 Task: Open Card Card0000000078 in Board Board0000000020 in Workspace WS0000000007 in Trello. Add Member Ayush98111@gmail.com to Card Card0000000078 in Board Board0000000020 in Workspace WS0000000007 in Trello. Add Blue Label titled Label0000000078 to Card Card0000000078 in Board Board0000000020 in Workspace WS0000000007 in Trello. Add Checklist CL0000000078 to Card Card0000000078 in Board Board0000000020 in Workspace WS0000000007 in Trello. Add Dates with Start Date as Sep 01 2023 and Due Date as Sep 30 2023 to Card Card0000000078 in Board Board0000000020 in Workspace WS0000000007 in Trello
Action: Mouse moved to (392, 311)
Screenshot: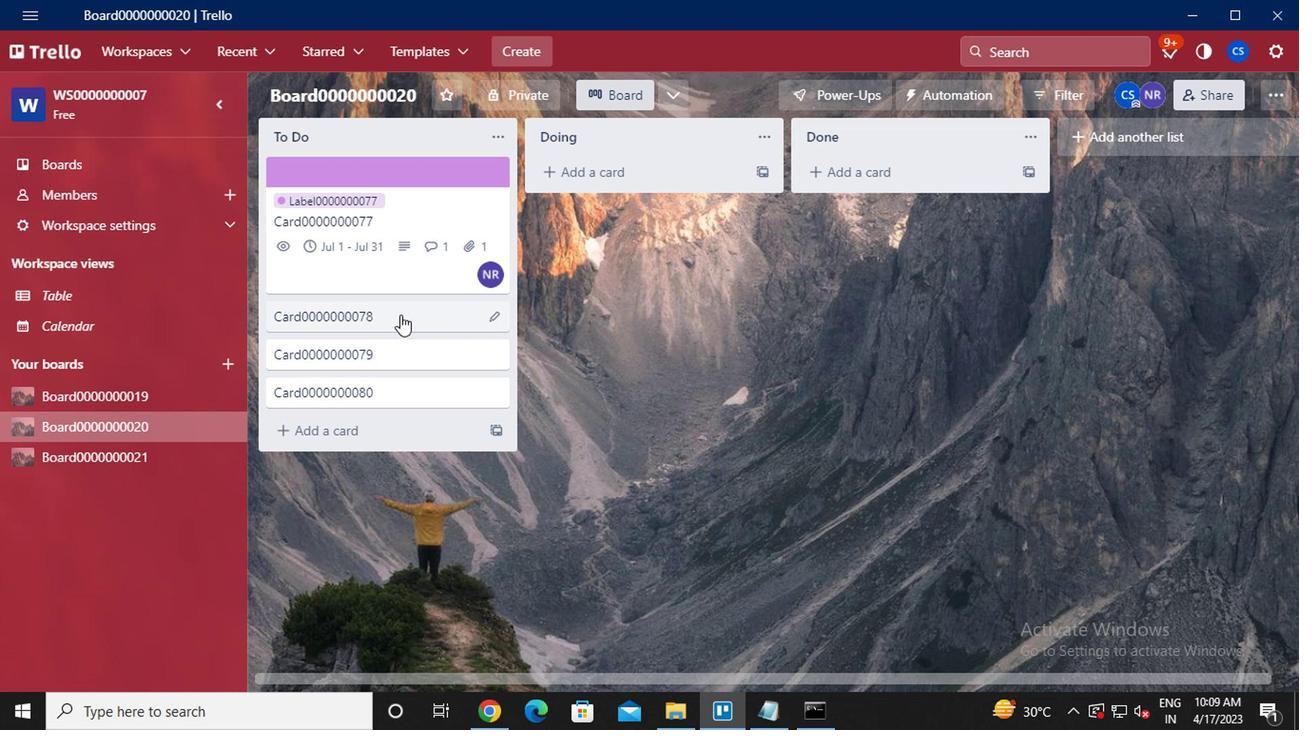 
Action: Mouse pressed left at (392, 311)
Screenshot: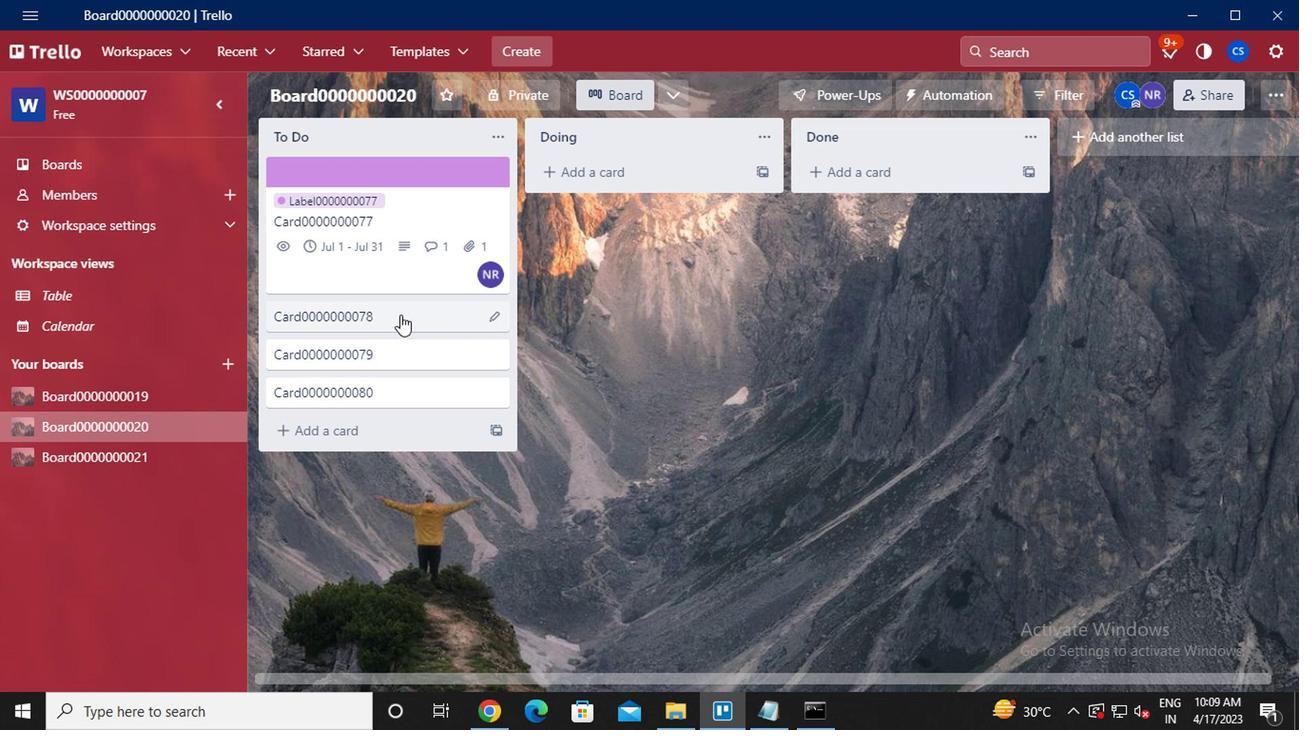 
Action: Mouse moved to (935, 251)
Screenshot: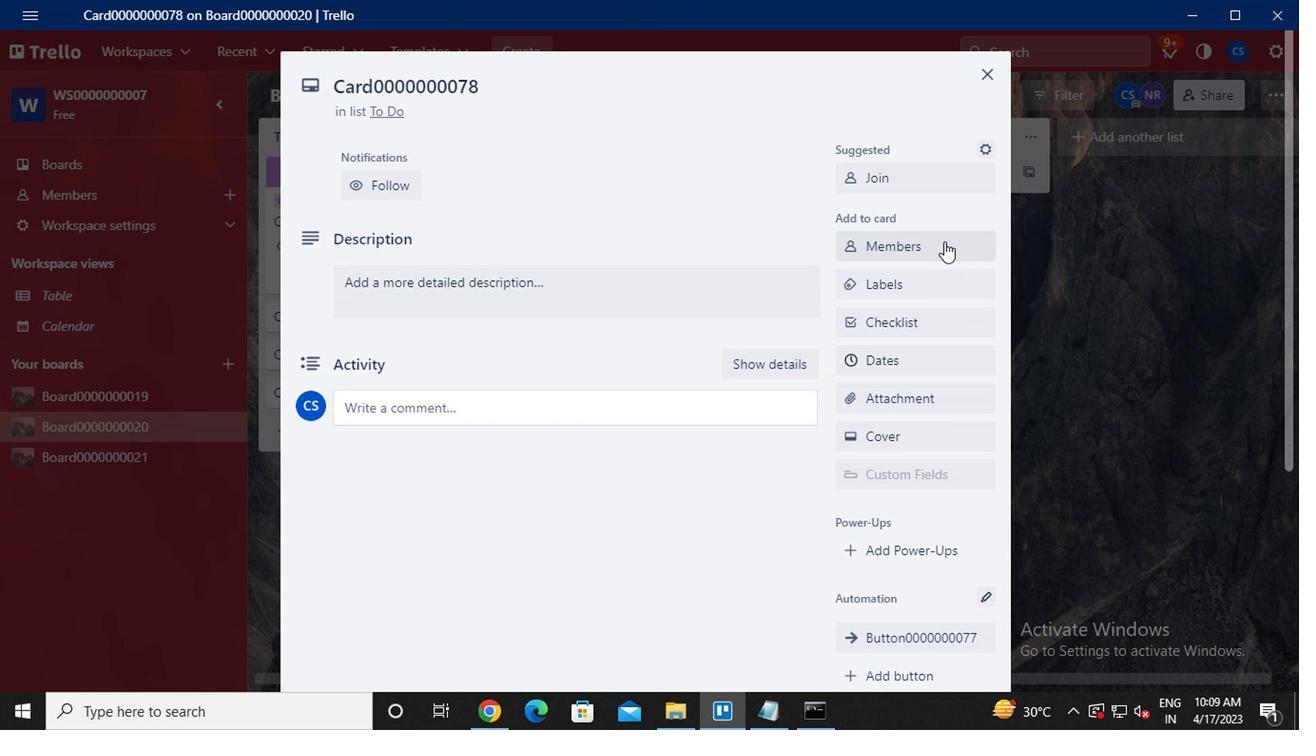 
Action: Mouse pressed left at (935, 251)
Screenshot: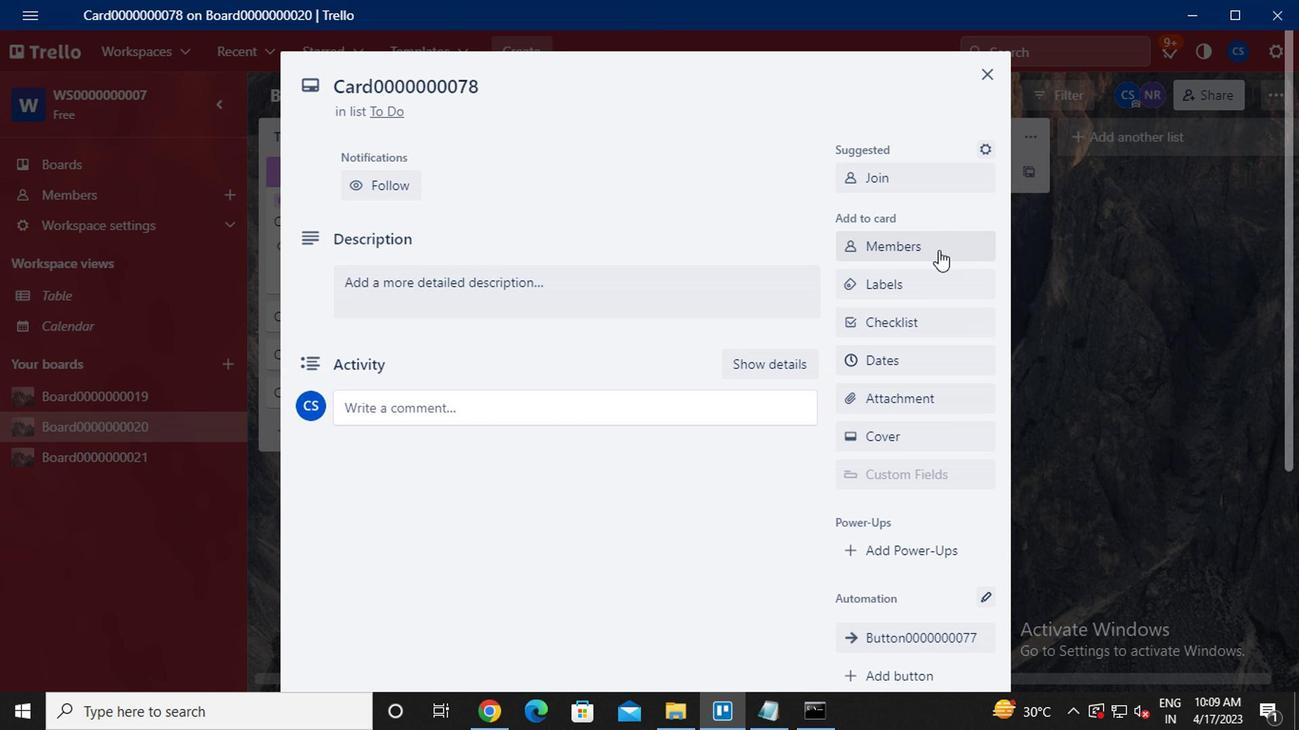 
Action: Mouse moved to (916, 350)
Screenshot: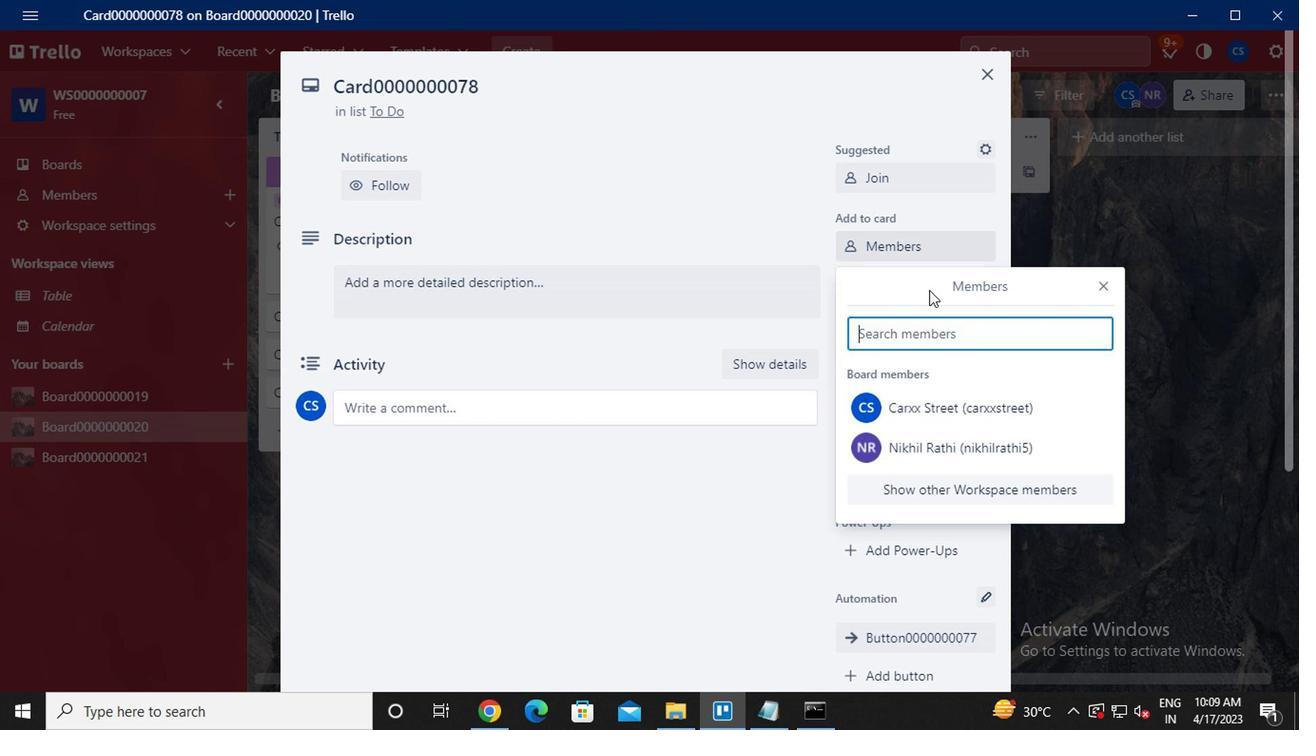 
Action: Key pressed <Key.caps_lock>aysh<Key.backspace><Key.backspace>ush98111<Key.shift>@GMAIL.COM
Screenshot: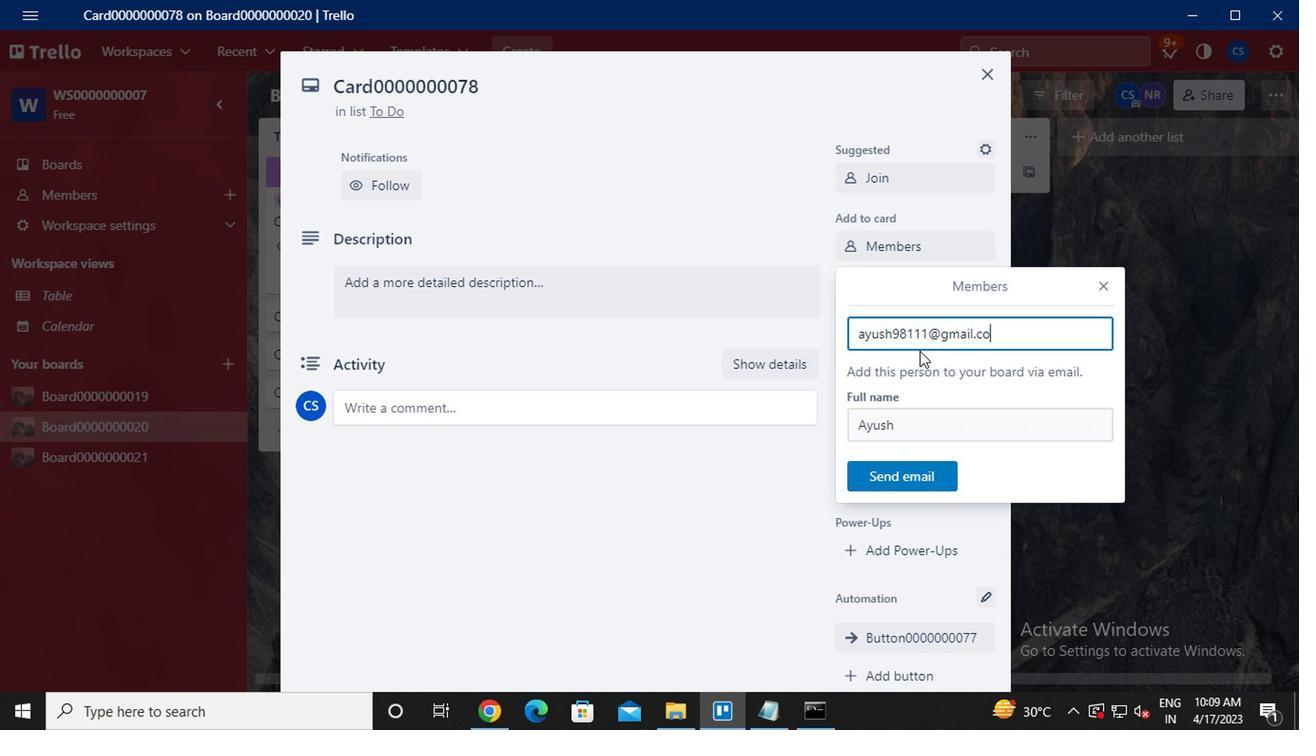 
Action: Mouse moved to (924, 470)
Screenshot: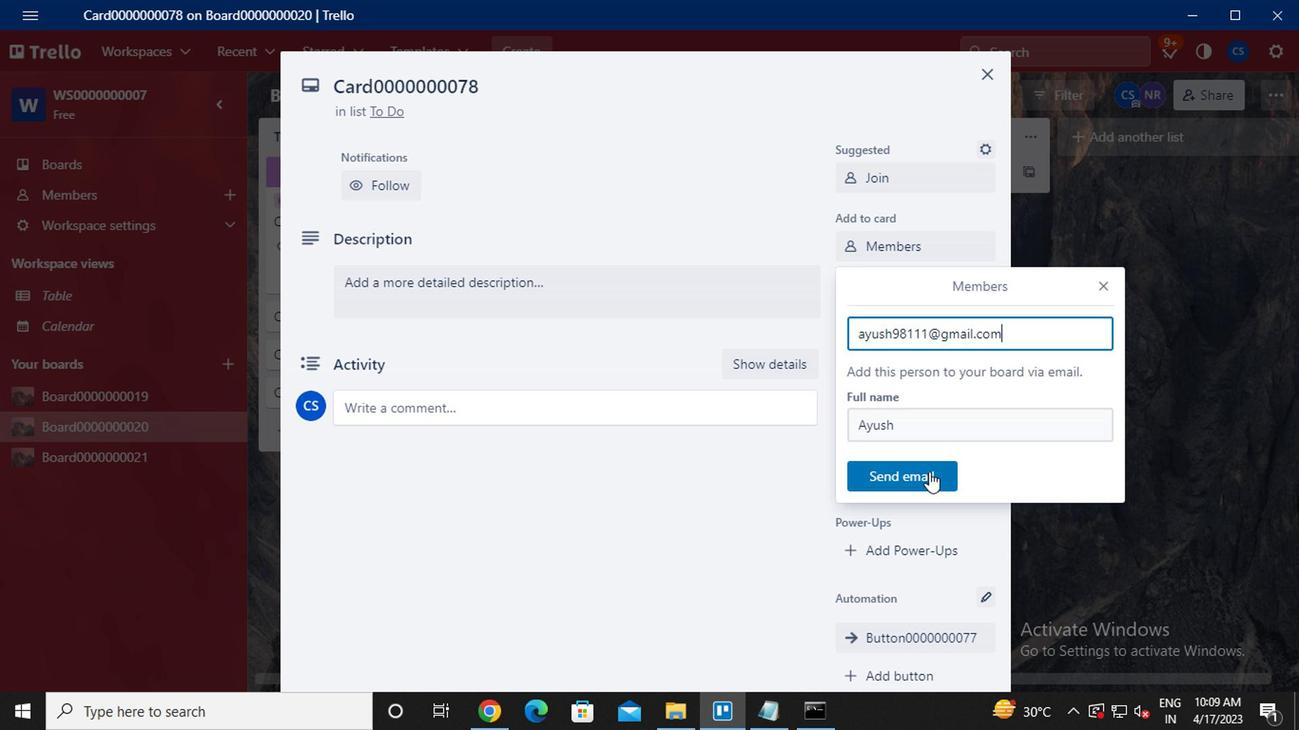 
Action: Mouse pressed left at (924, 470)
Screenshot: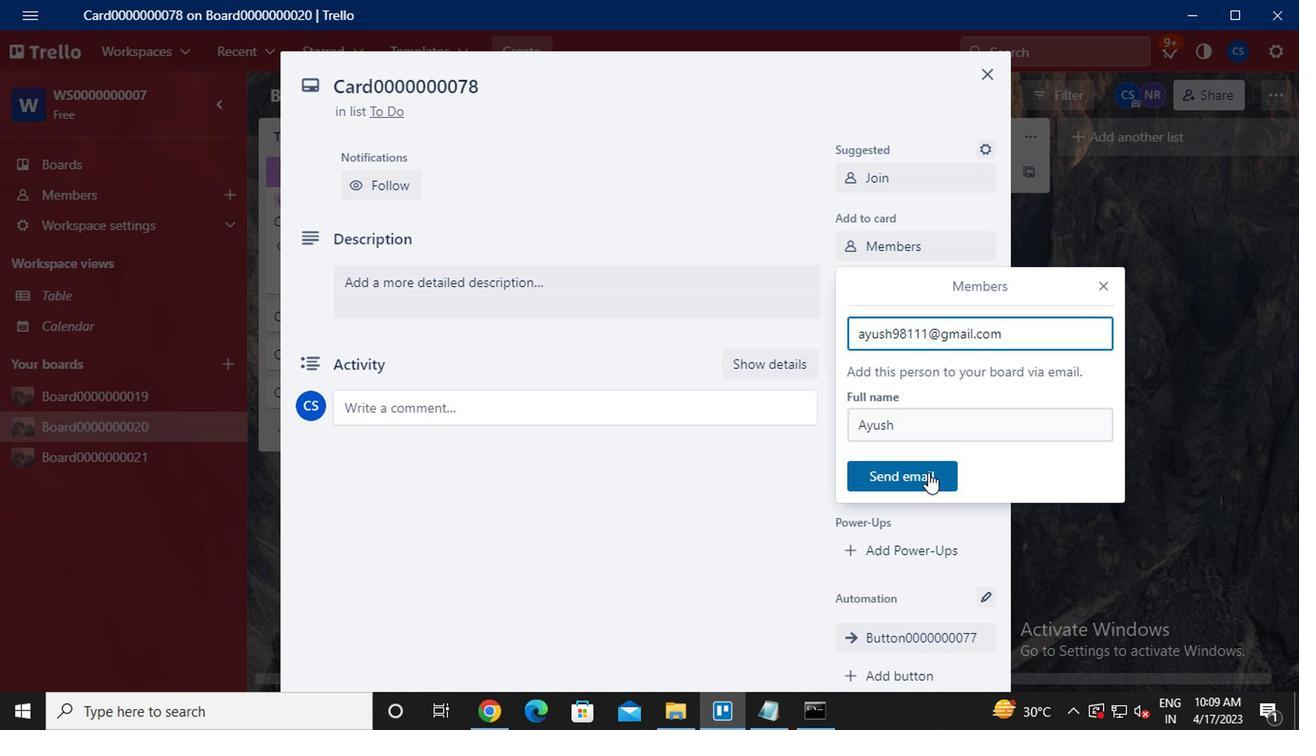 
Action: Mouse moved to (915, 289)
Screenshot: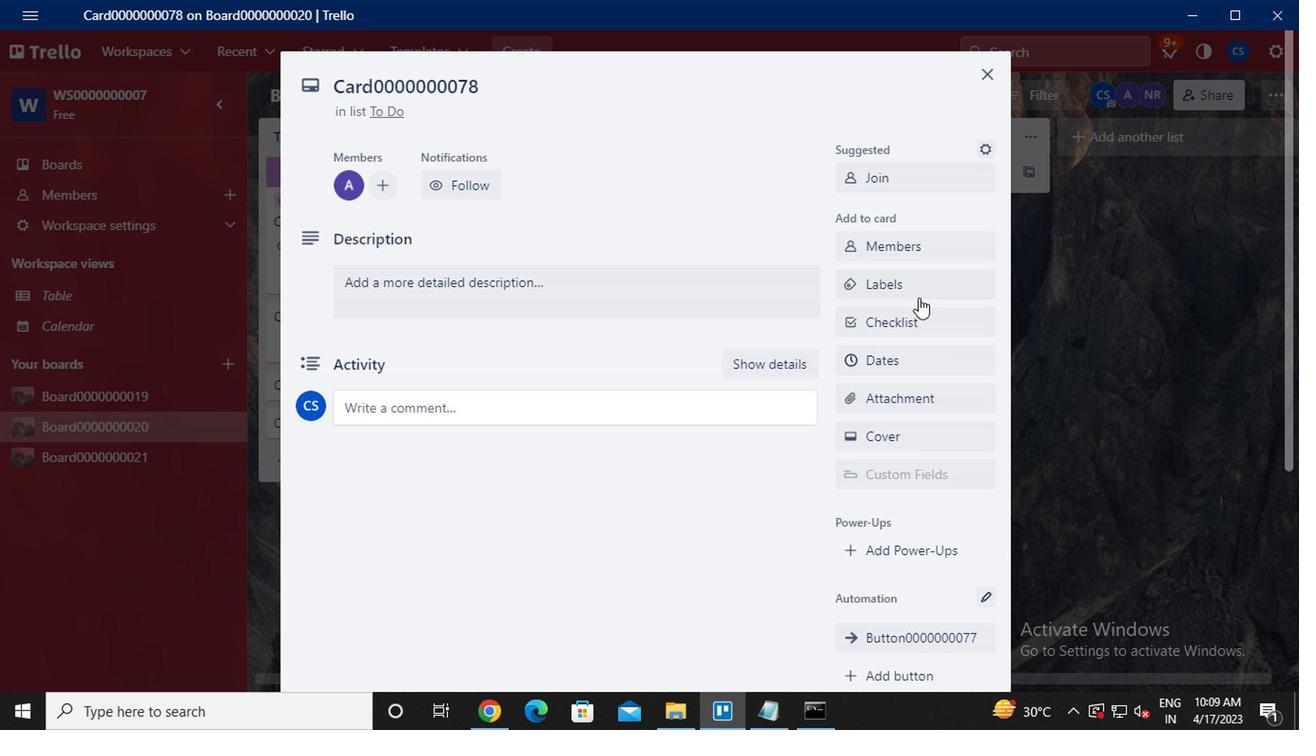 
Action: Mouse pressed left at (915, 289)
Screenshot: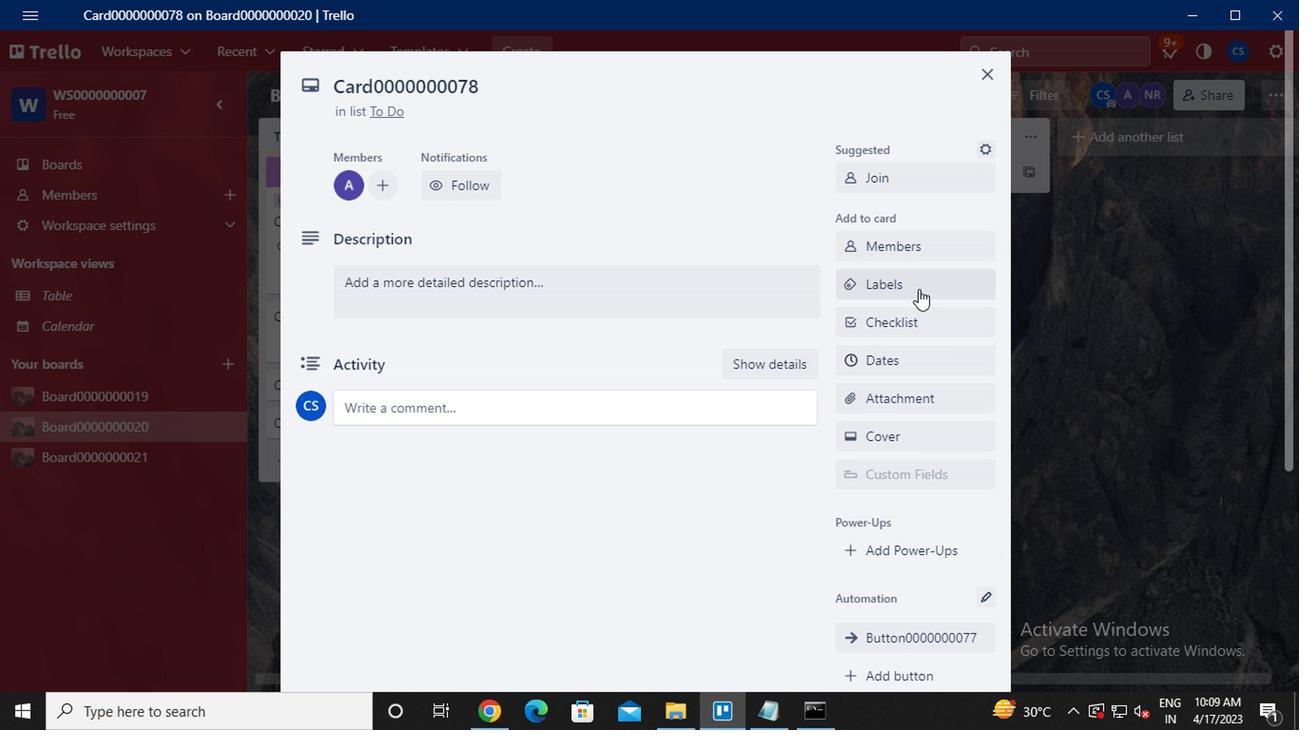 
Action: Mouse moved to (946, 463)
Screenshot: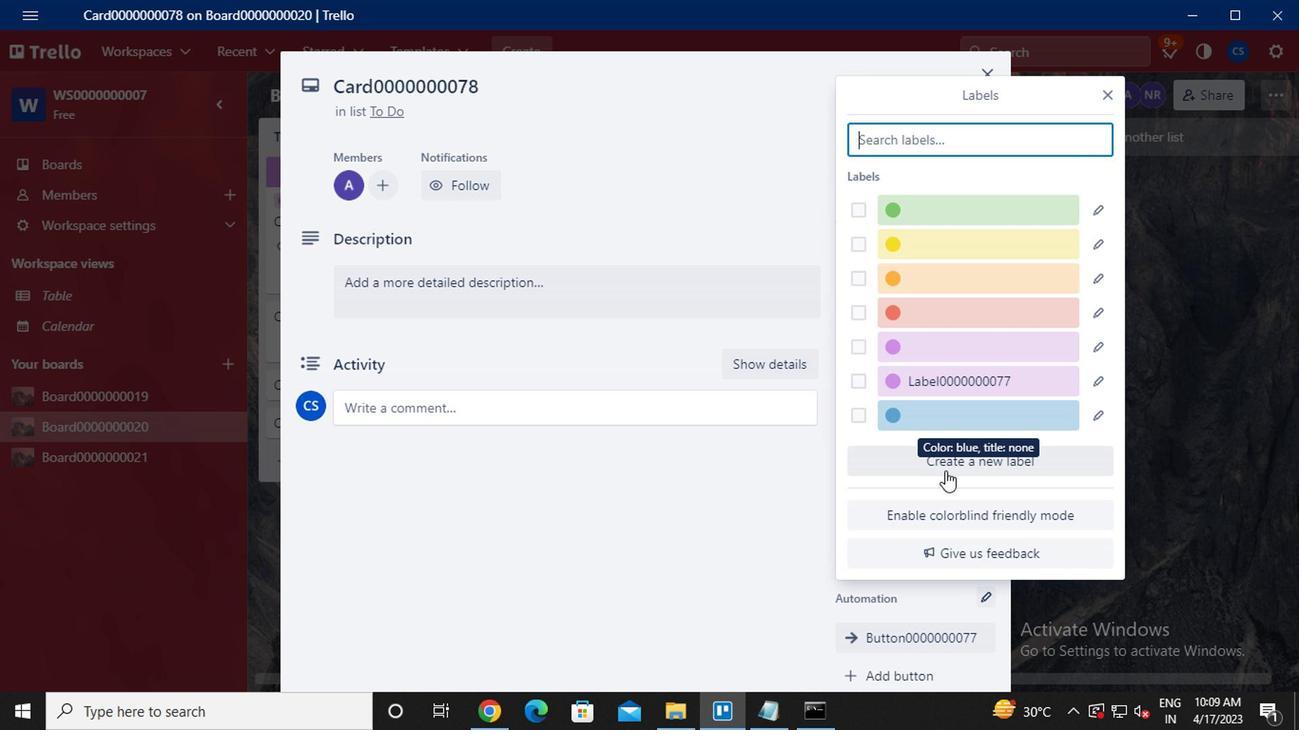 
Action: Mouse pressed left at (946, 463)
Screenshot: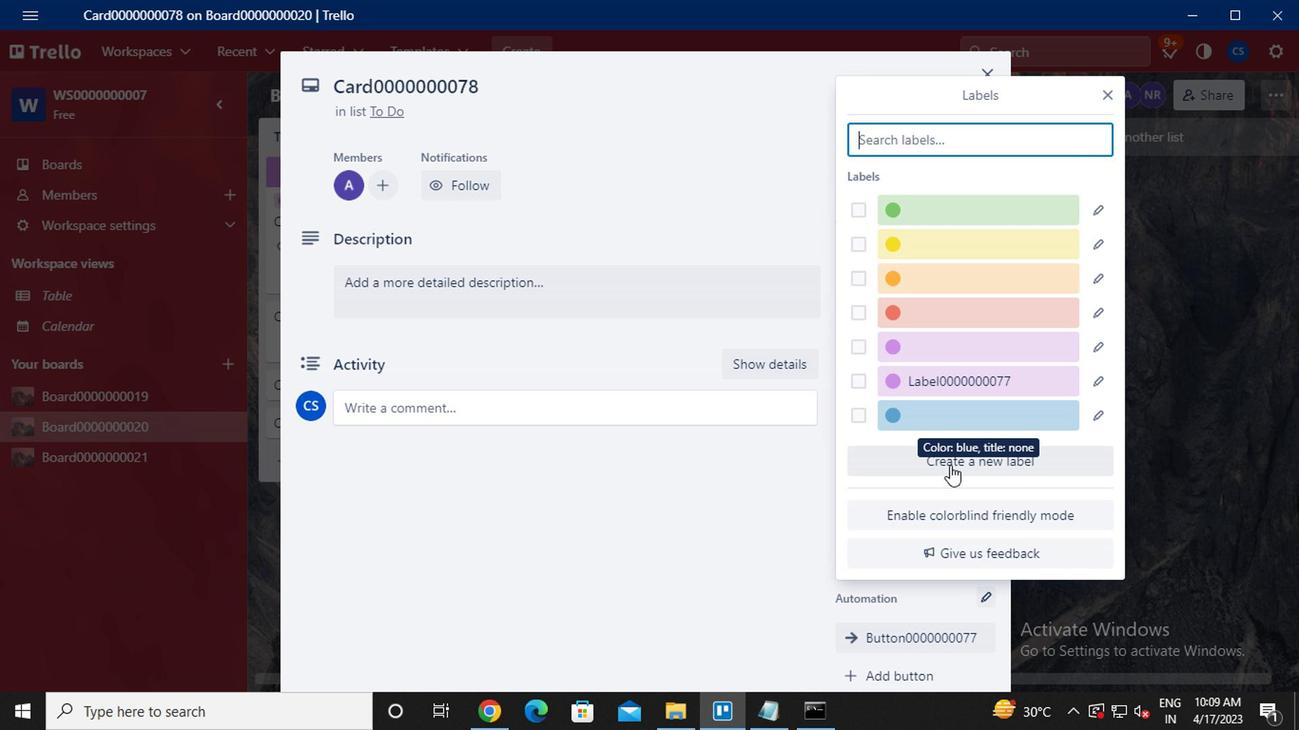 
Action: Mouse moved to (948, 366)
Screenshot: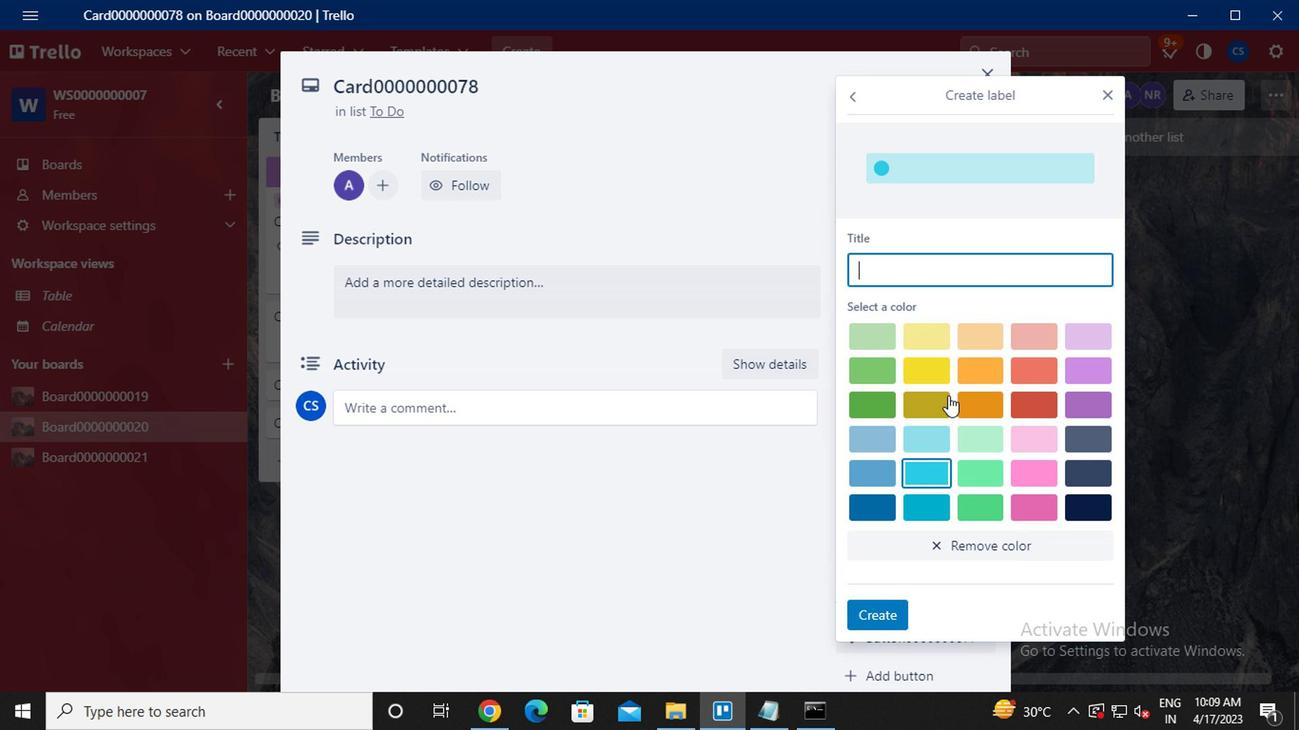 
Action: Key pressed <Key.caps_lock>L<Key.caps_lock>ABEL0000000078
Screenshot: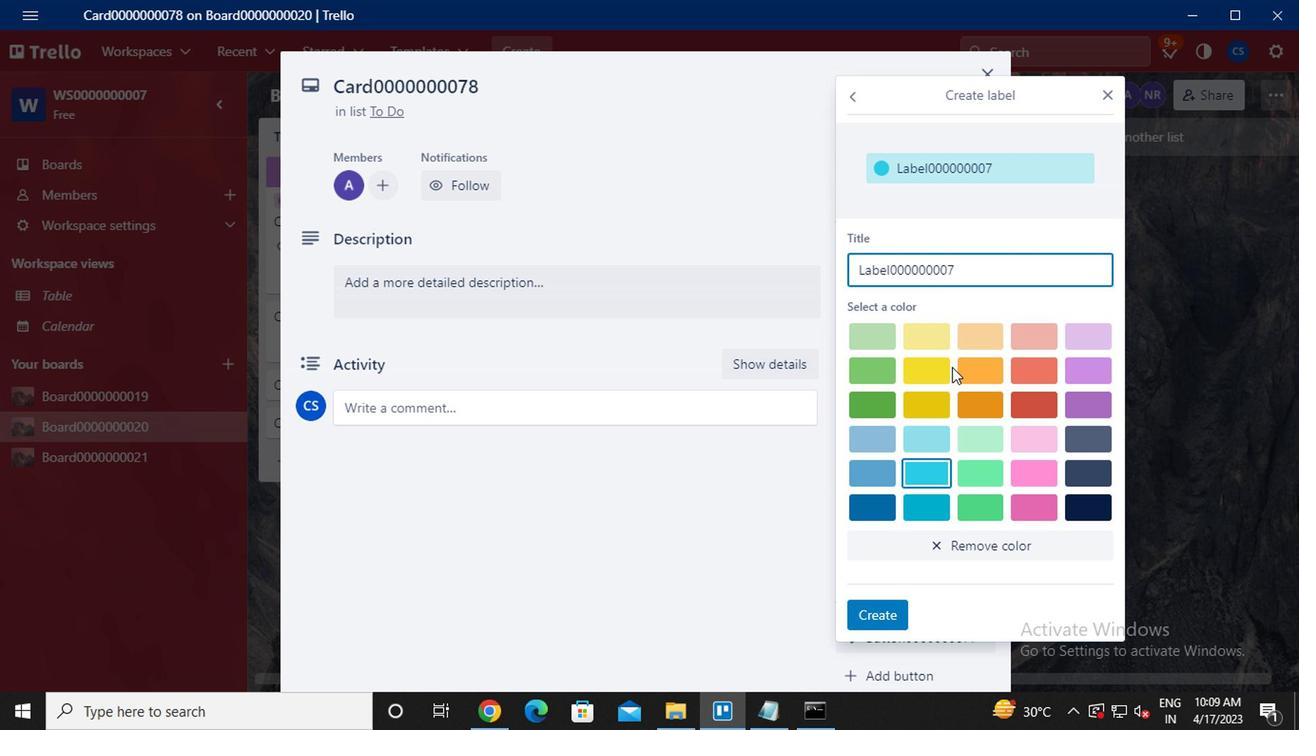 
Action: Mouse moved to (863, 481)
Screenshot: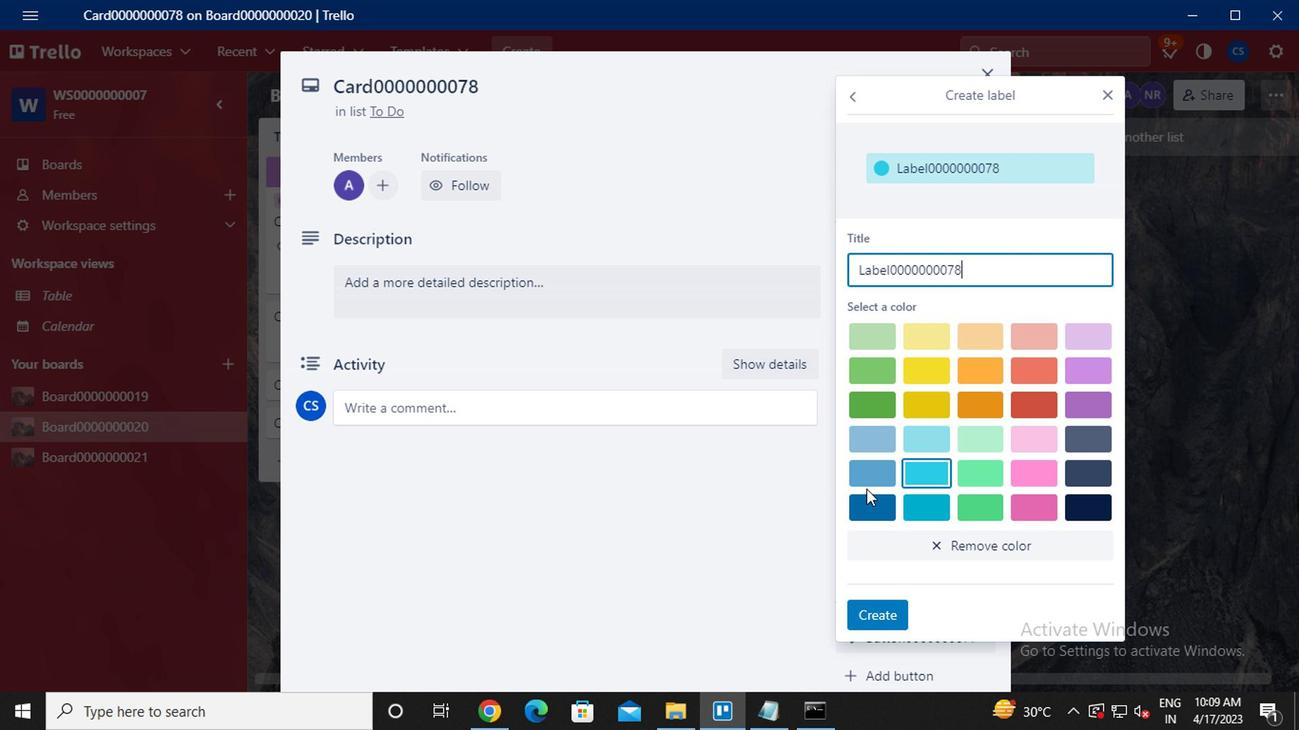 
Action: Mouse pressed left at (863, 481)
Screenshot: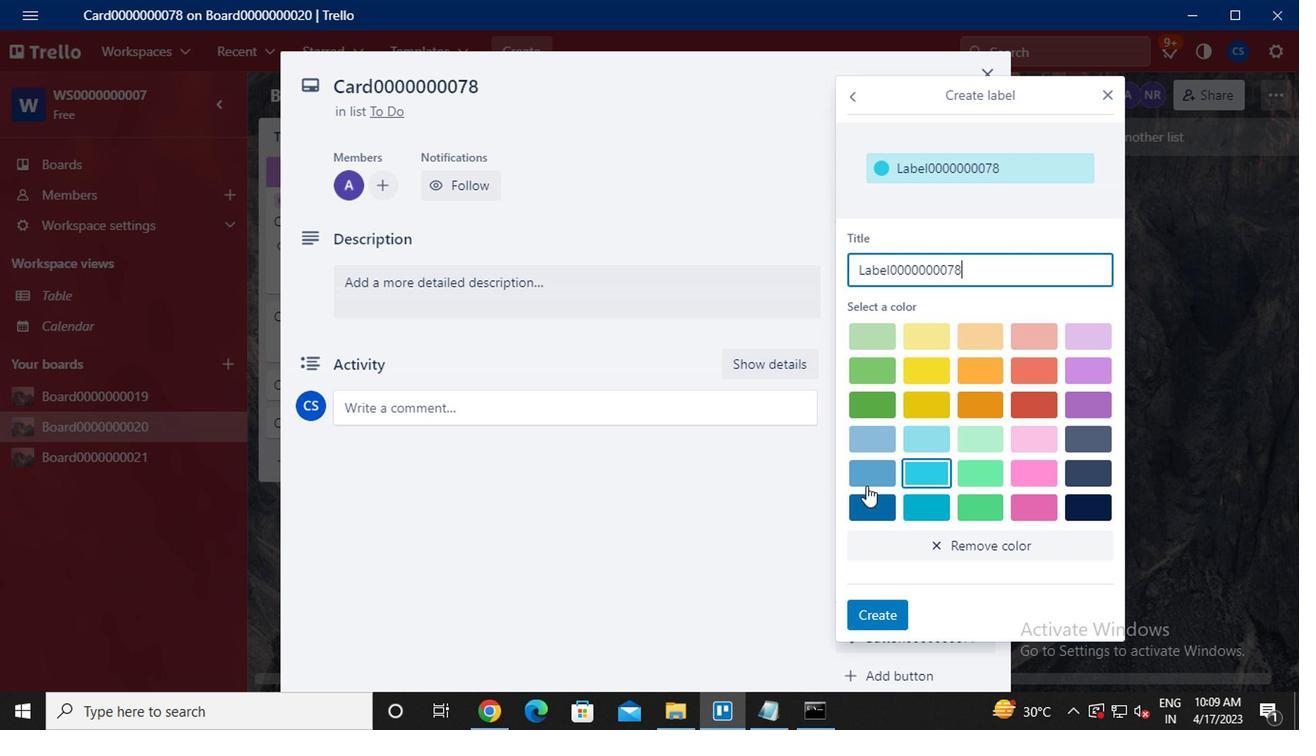 
Action: Mouse moved to (884, 606)
Screenshot: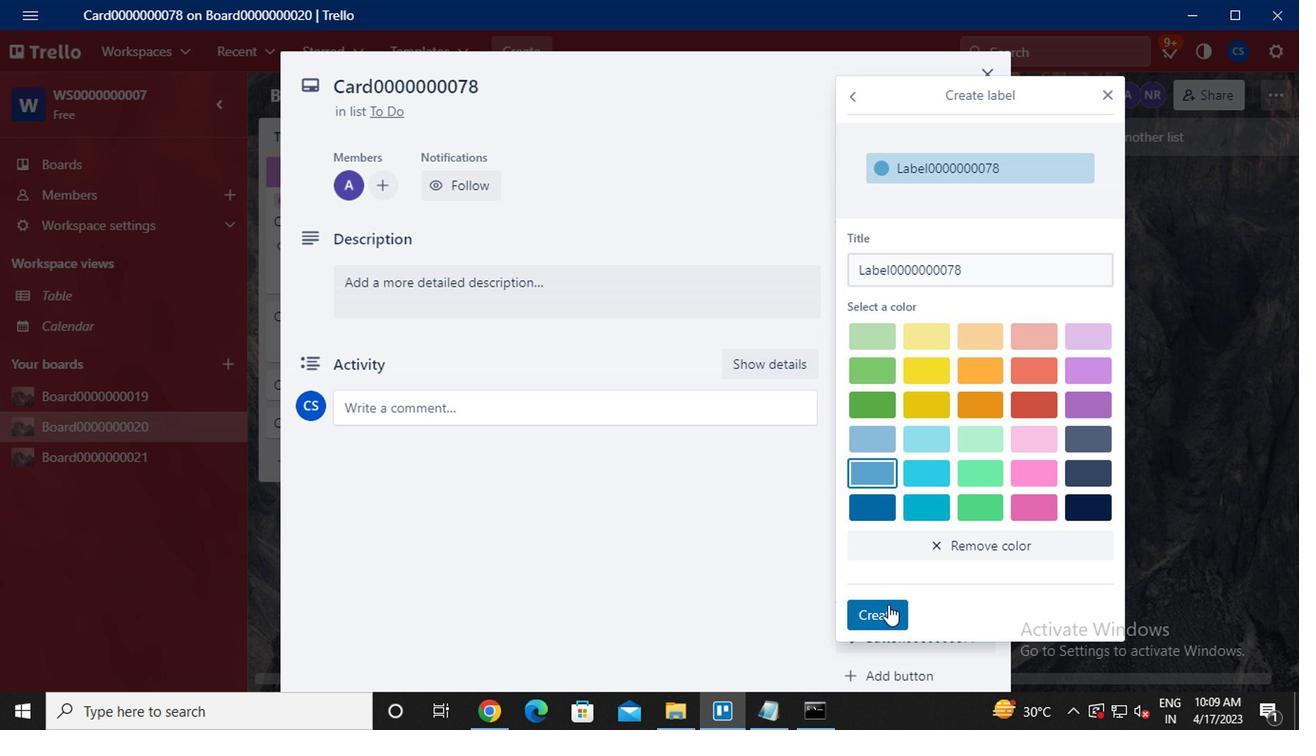 
Action: Mouse pressed left at (884, 606)
Screenshot: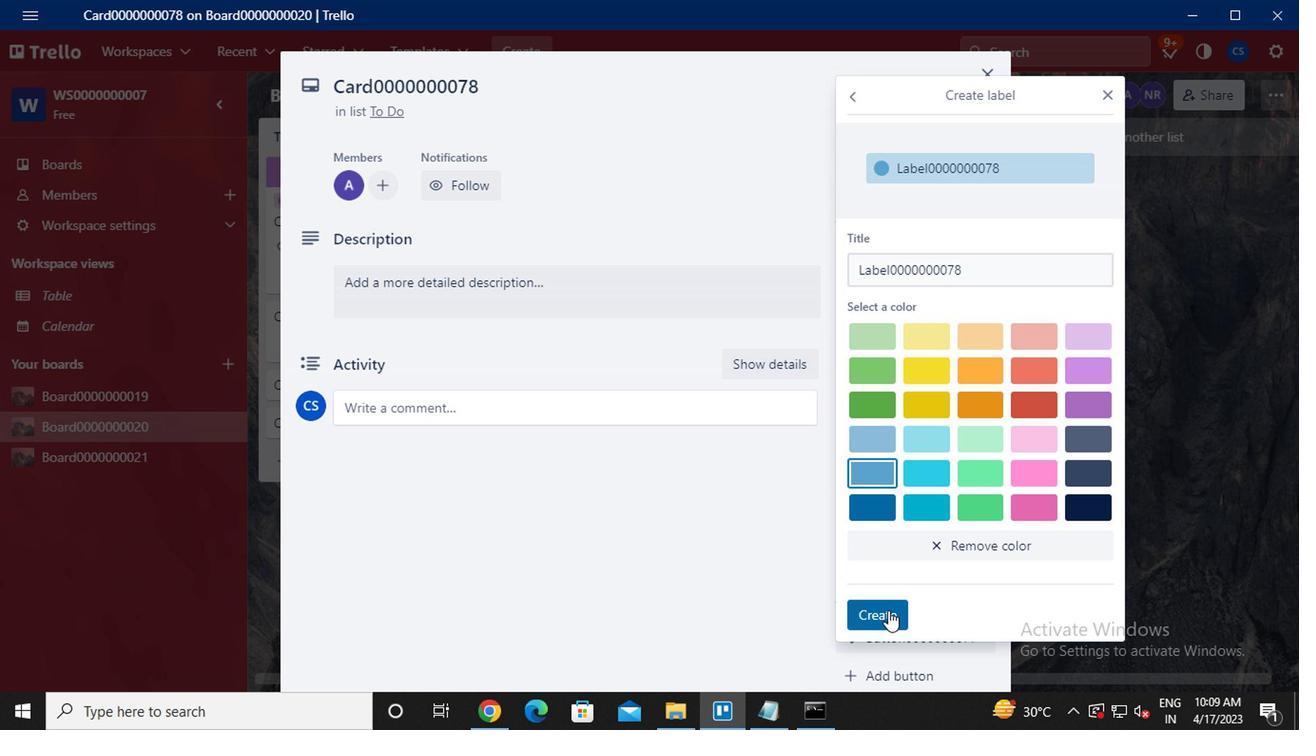 
Action: Mouse moved to (1104, 102)
Screenshot: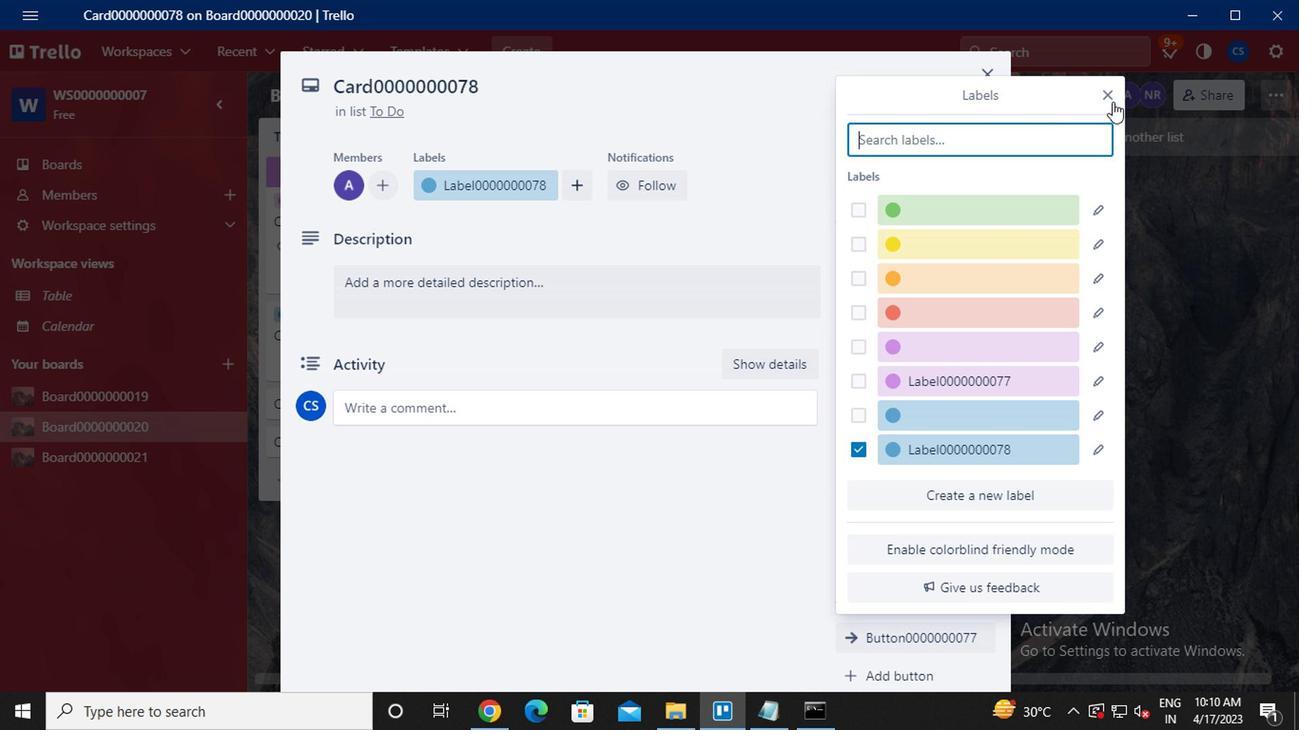 
Action: Mouse pressed left at (1104, 102)
Screenshot: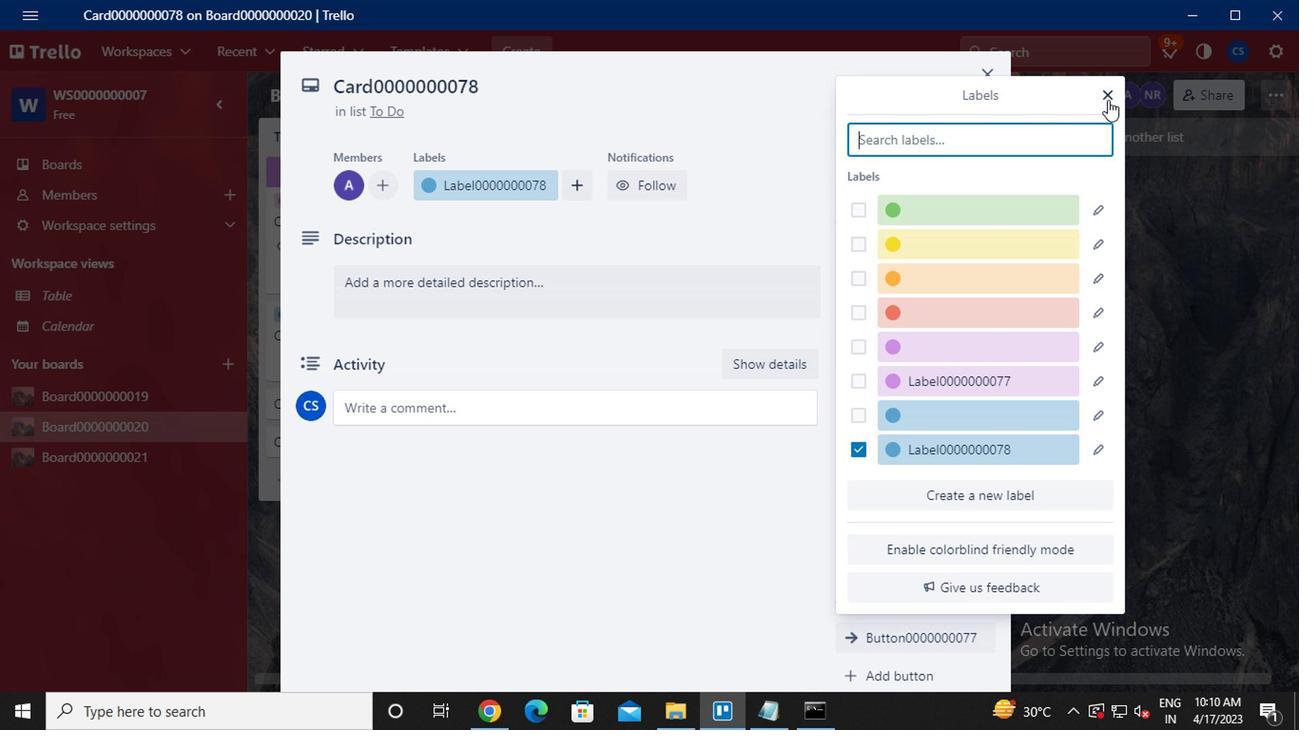
Action: Mouse moved to (907, 325)
Screenshot: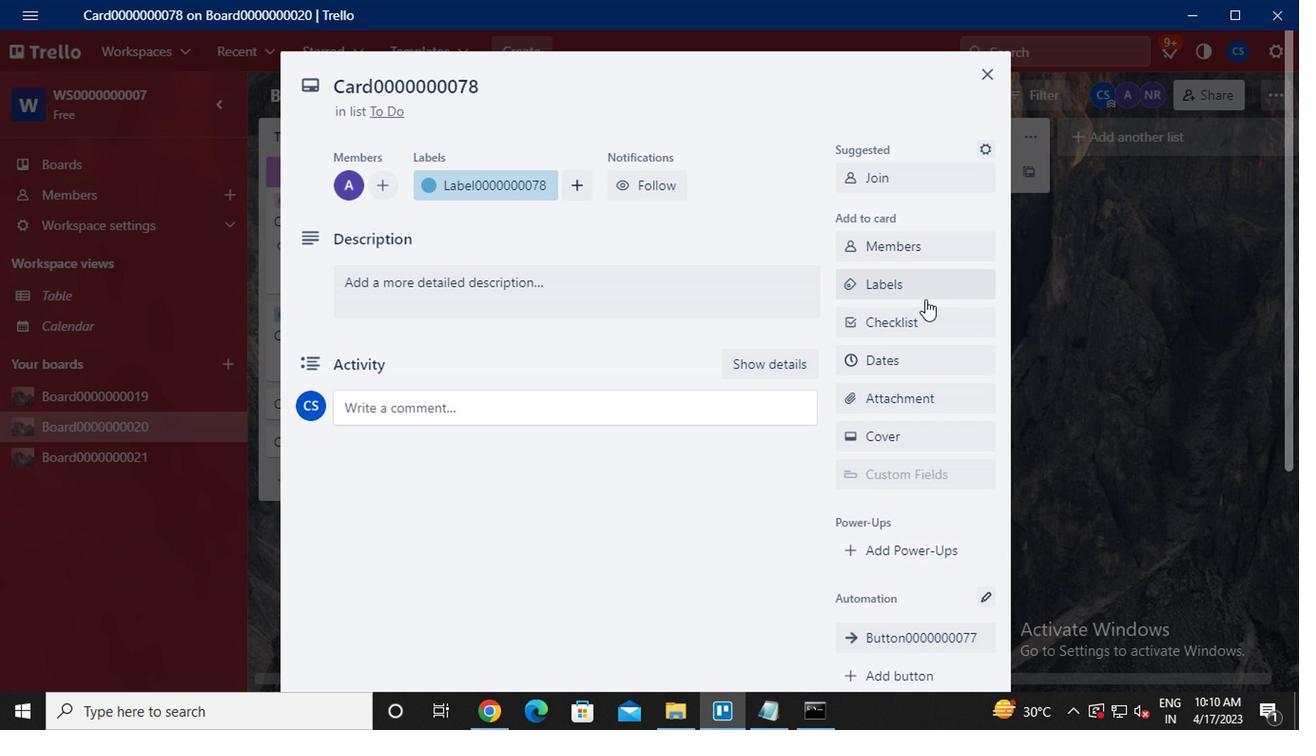
Action: Mouse pressed left at (907, 325)
Screenshot: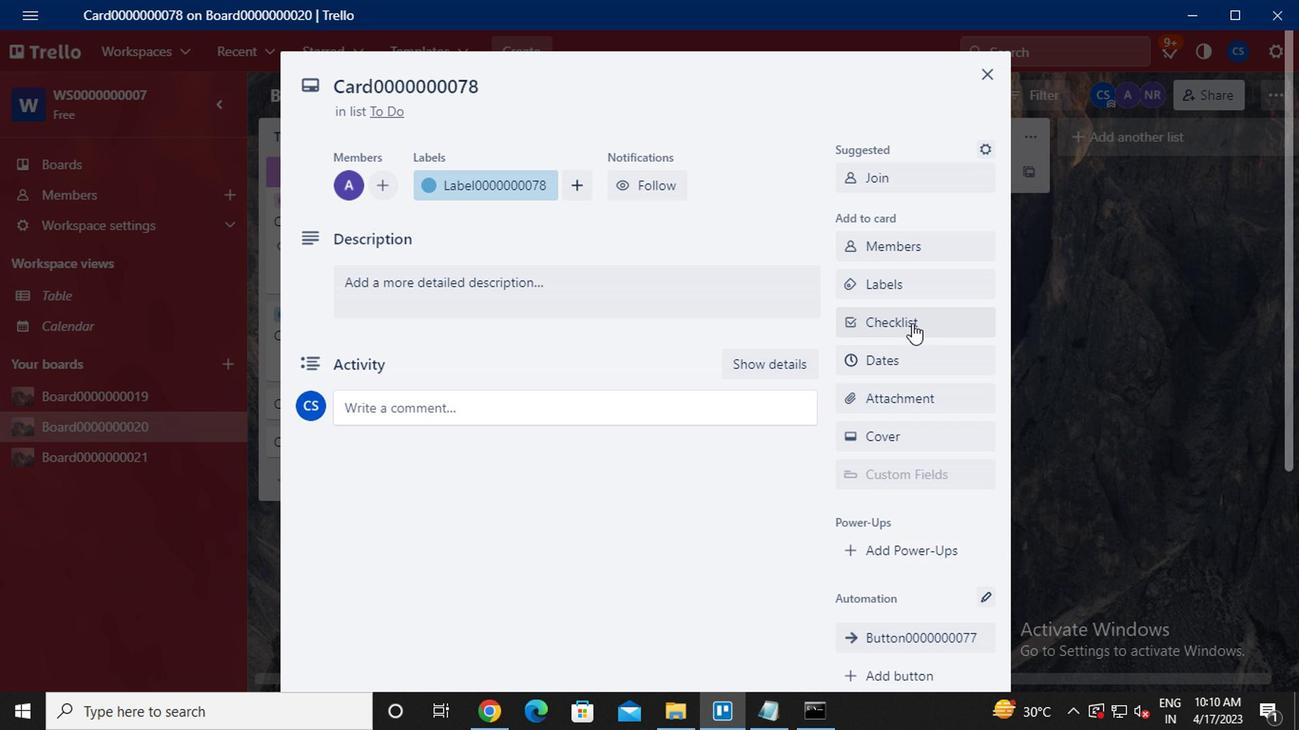 
Action: Key pressed <Key.caps_lock>CL0000000078
Screenshot: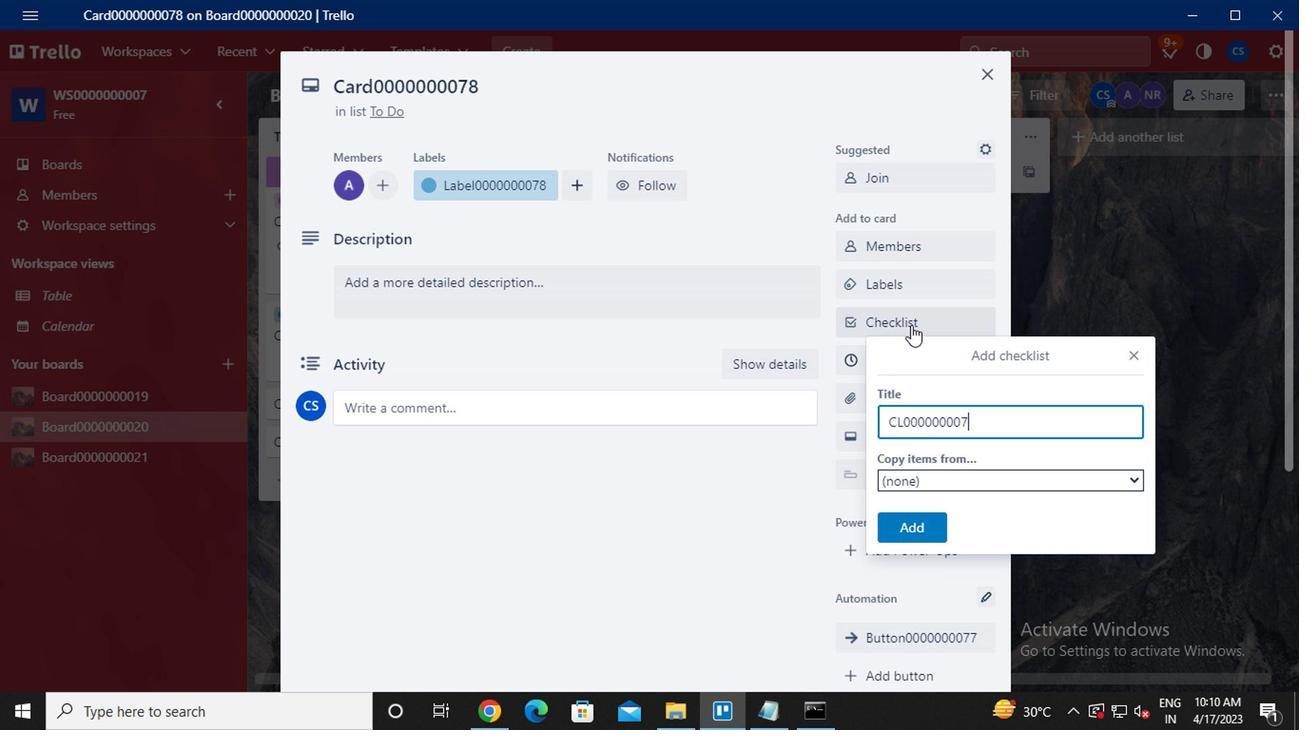 
Action: Mouse moved to (903, 518)
Screenshot: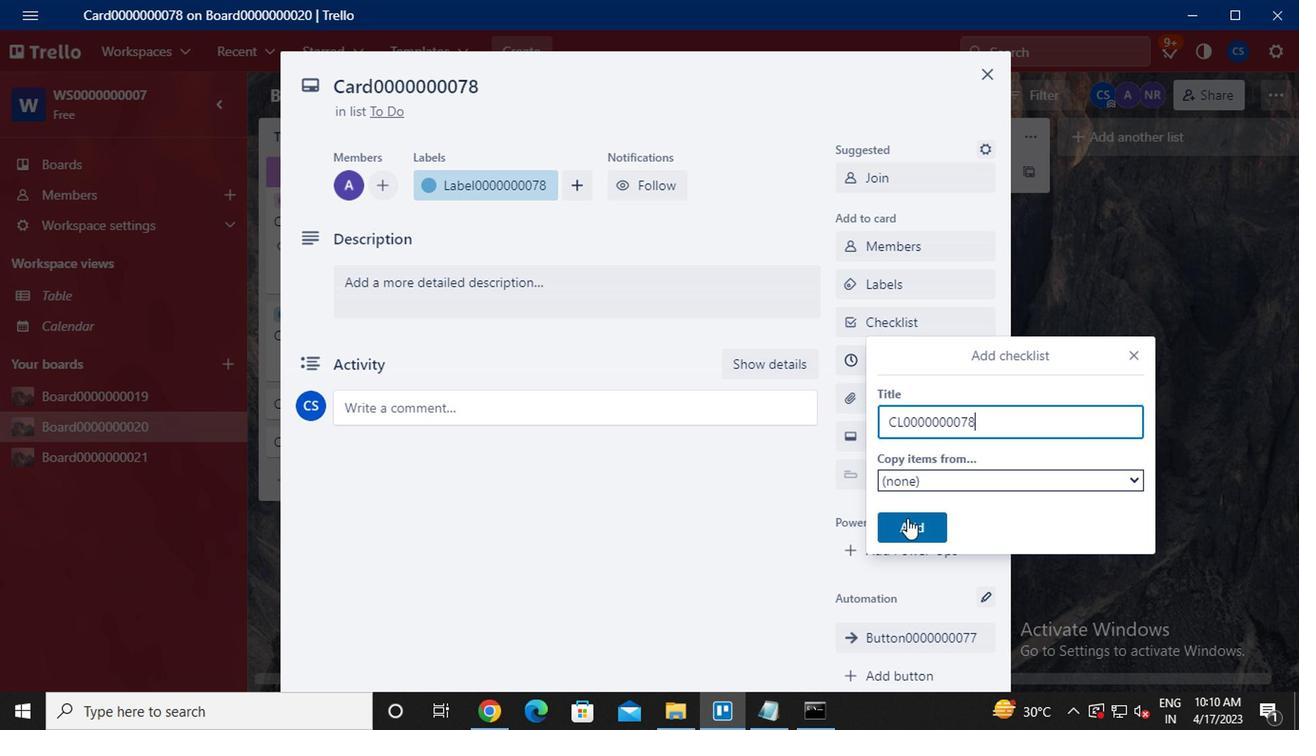 
Action: Mouse pressed left at (903, 518)
Screenshot: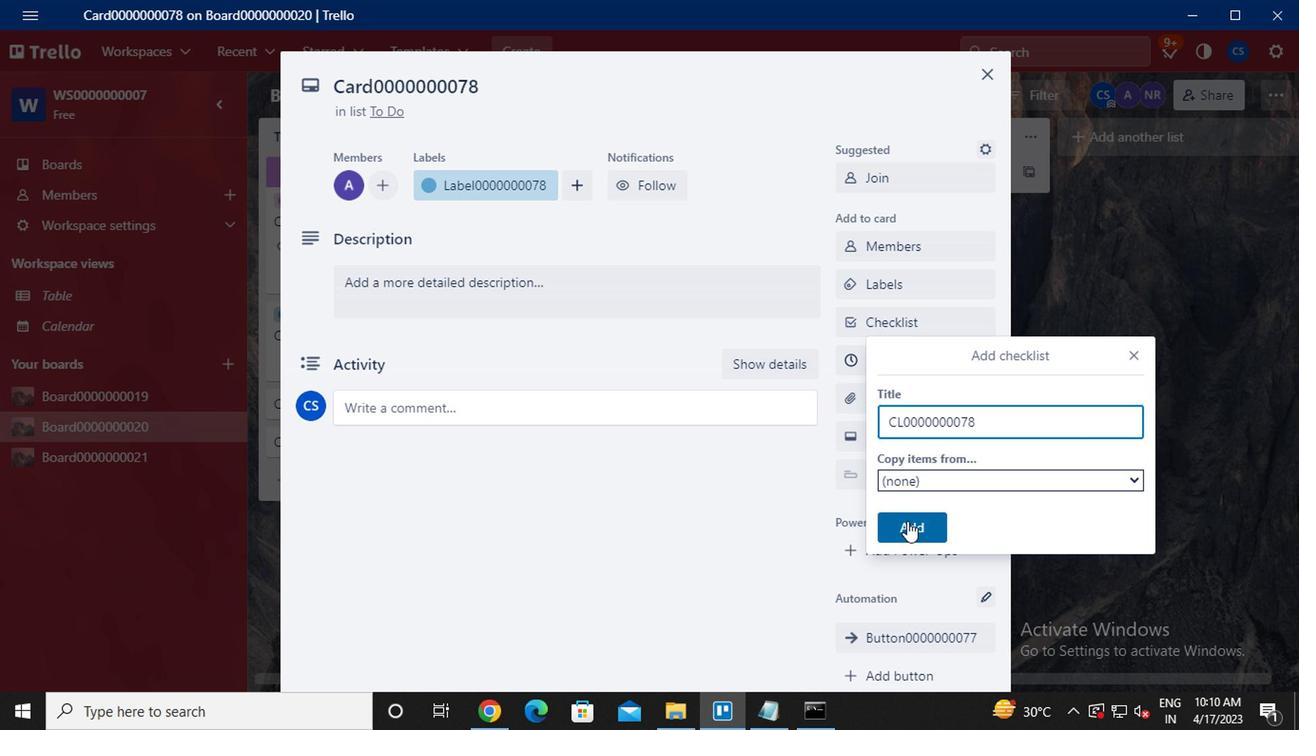 
Action: Mouse moved to (878, 439)
Screenshot: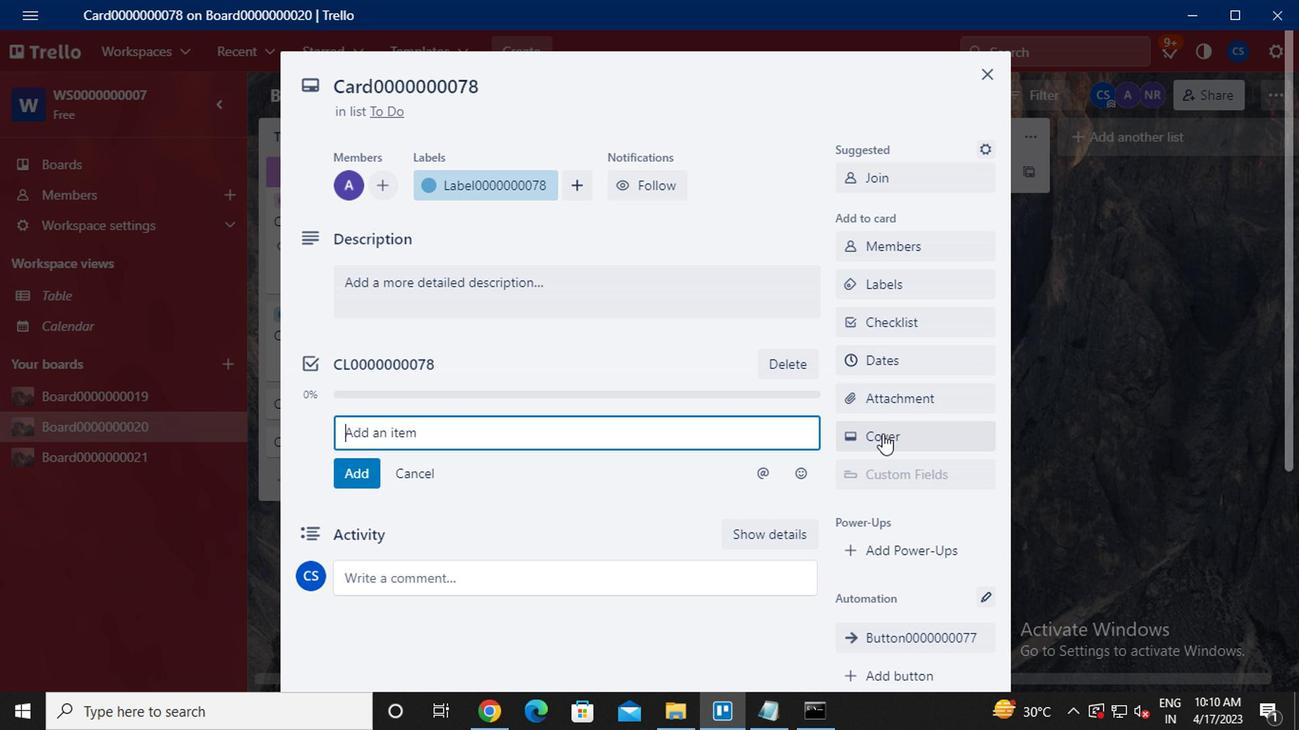 
Action: Mouse scrolled (878, 437) with delta (0, -1)
Screenshot: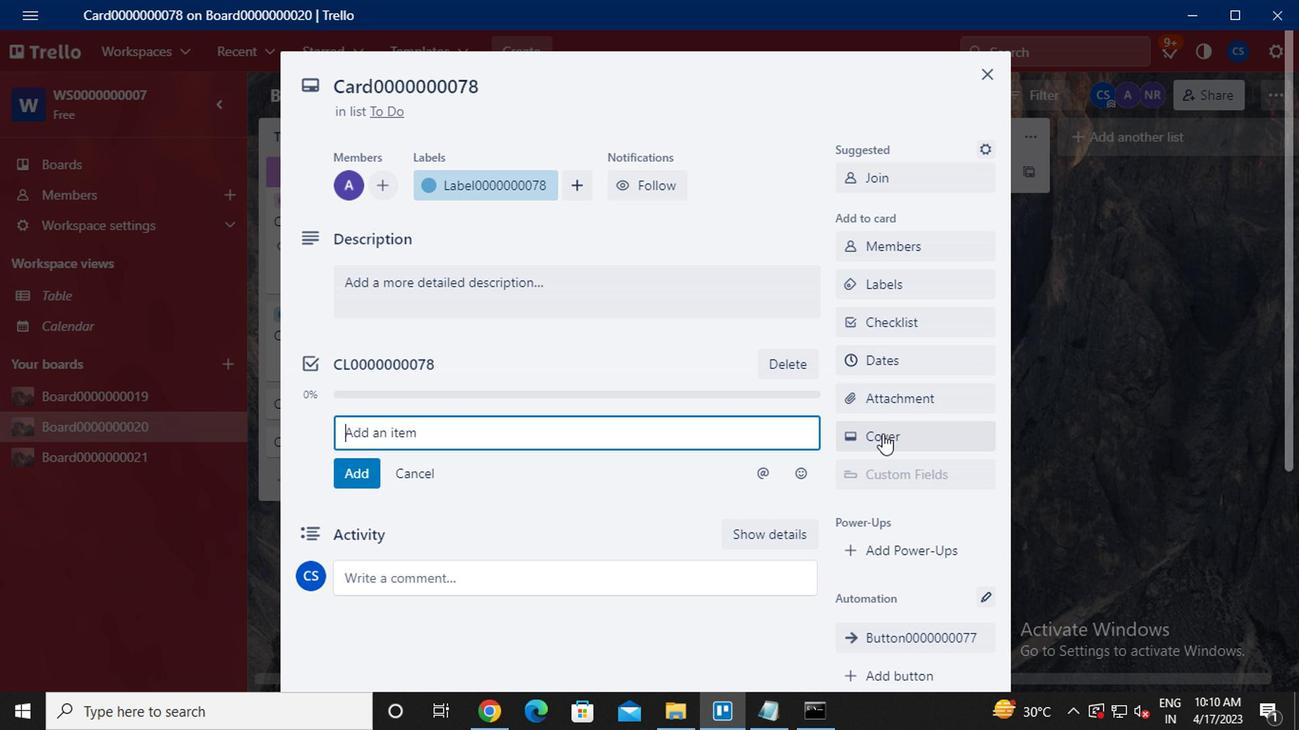 
Action: Mouse moved to (916, 259)
Screenshot: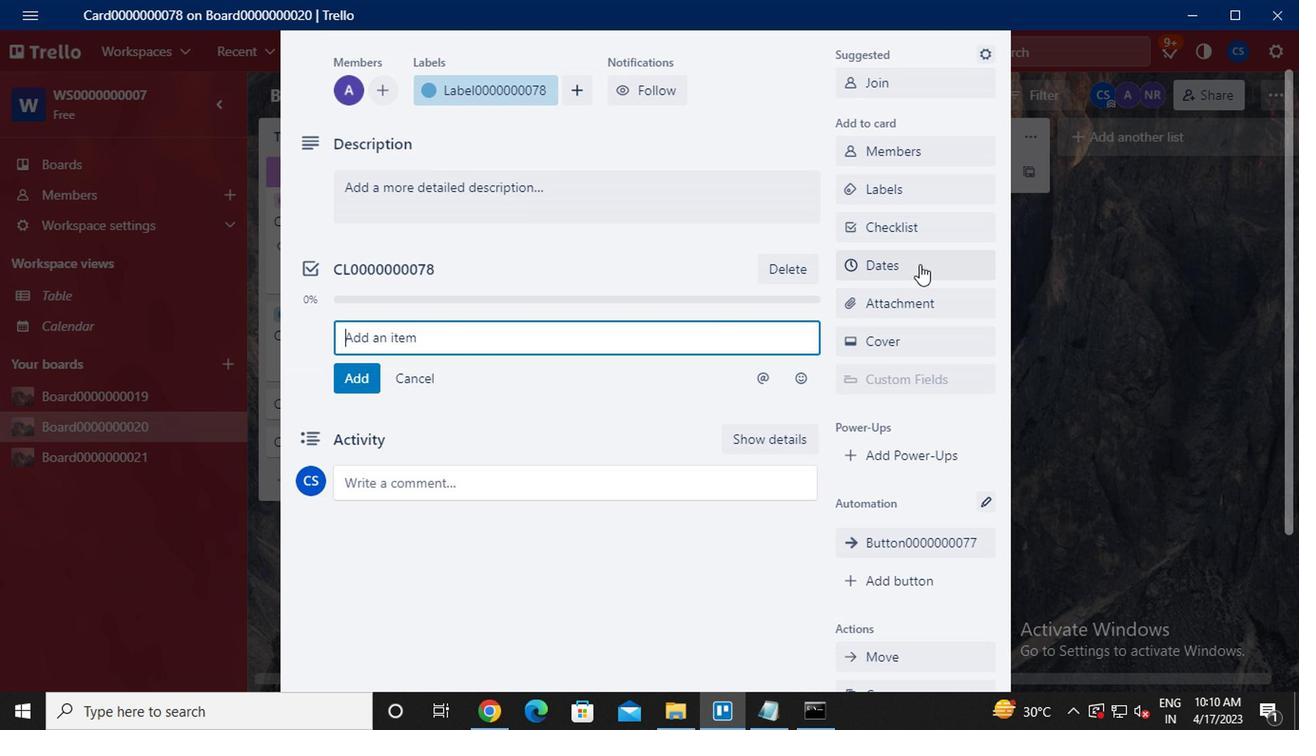 
Action: Mouse pressed left at (916, 259)
Screenshot: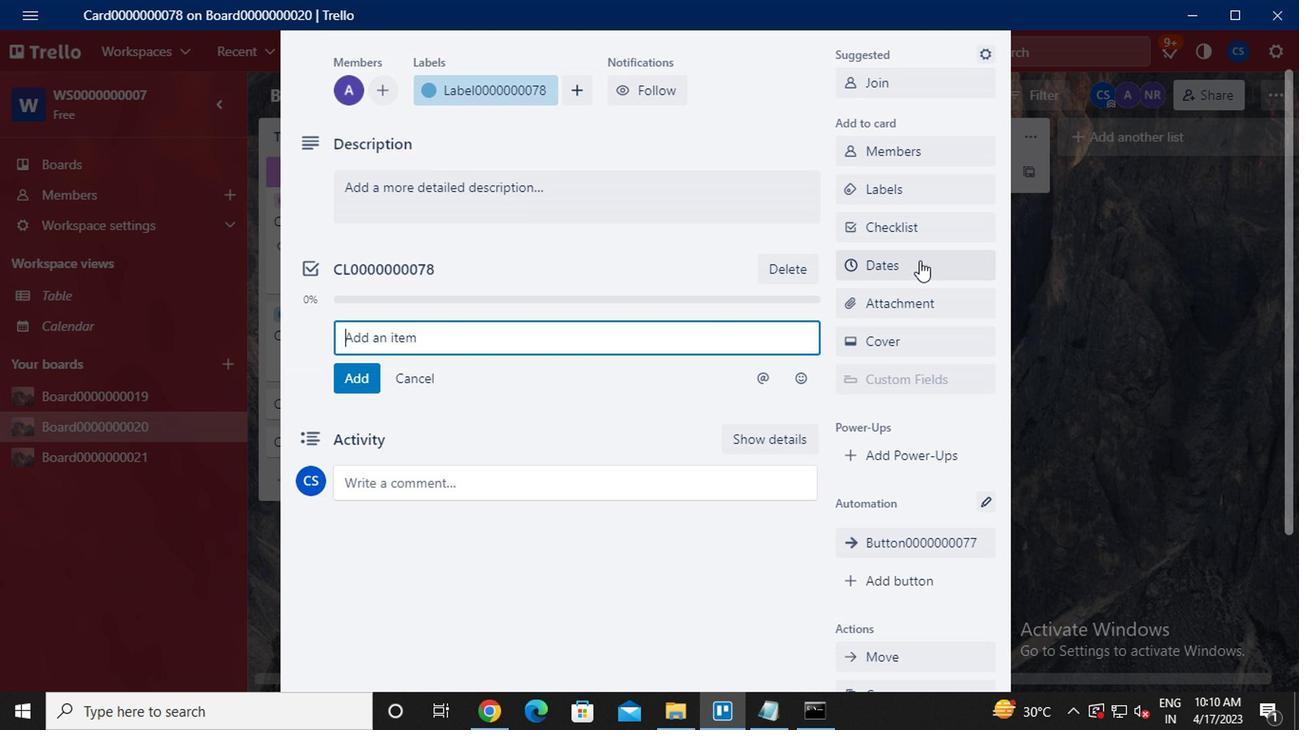 
Action: Mouse moved to (855, 437)
Screenshot: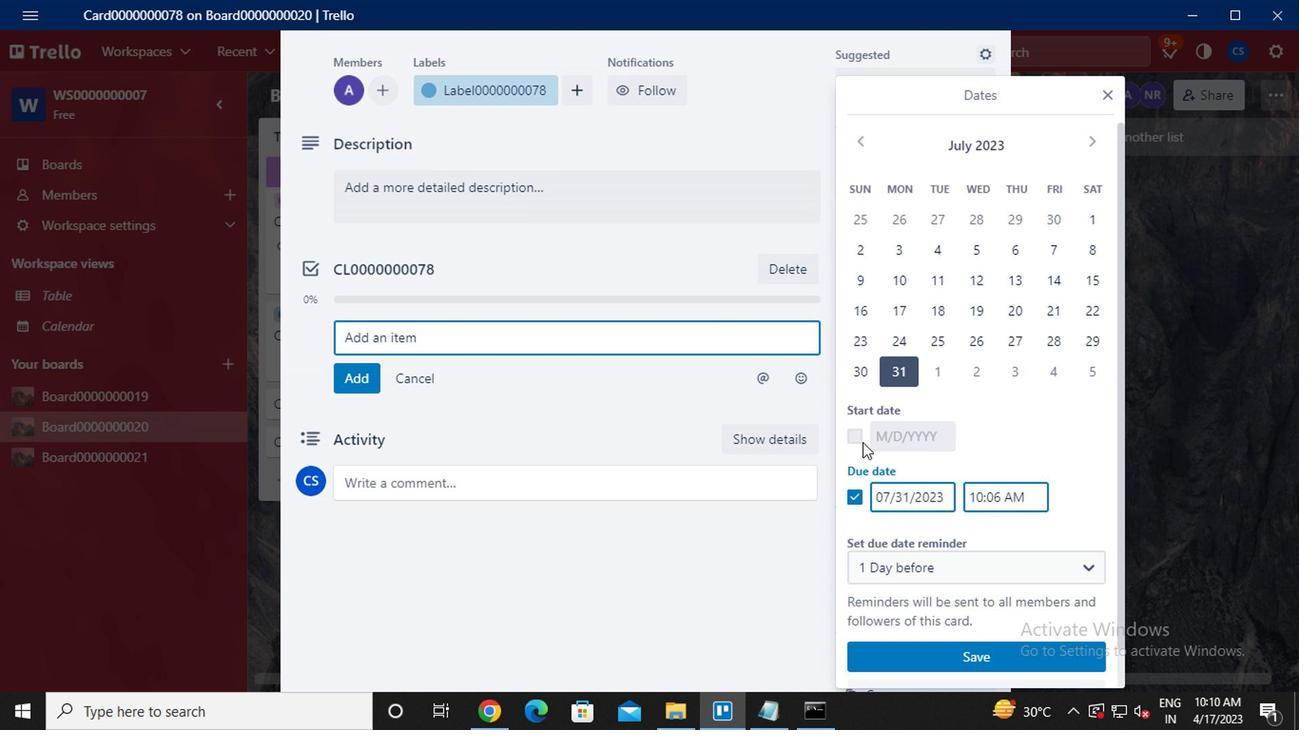 
Action: Mouse pressed left at (855, 437)
Screenshot: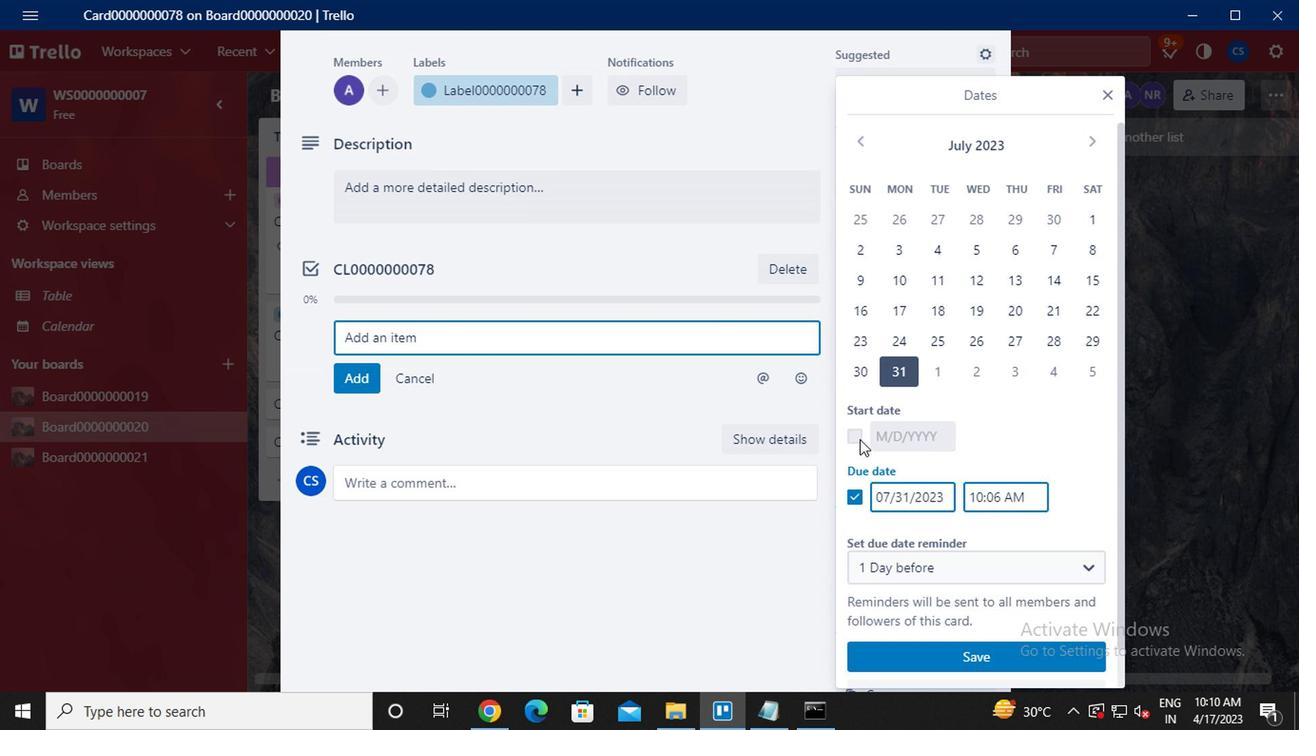 
Action: Mouse moved to (1088, 143)
Screenshot: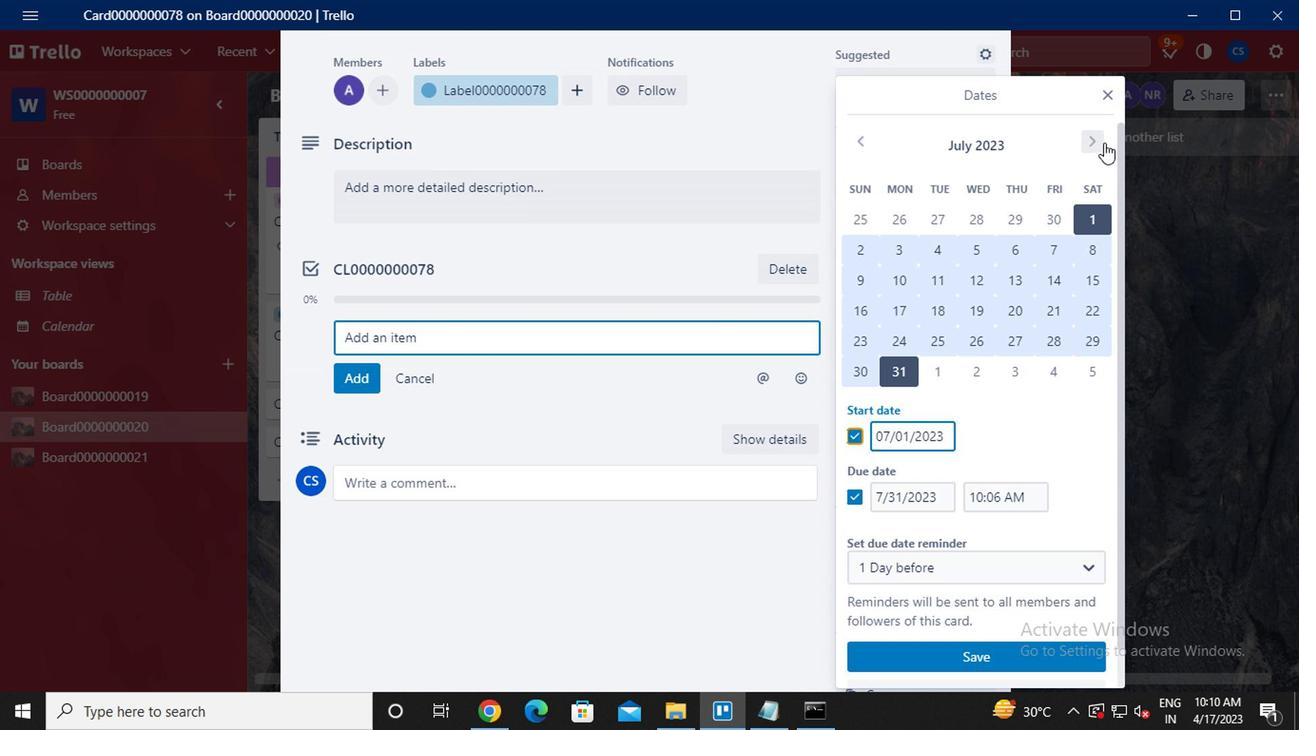 
Action: Mouse pressed left at (1088, 143)
Screenshot: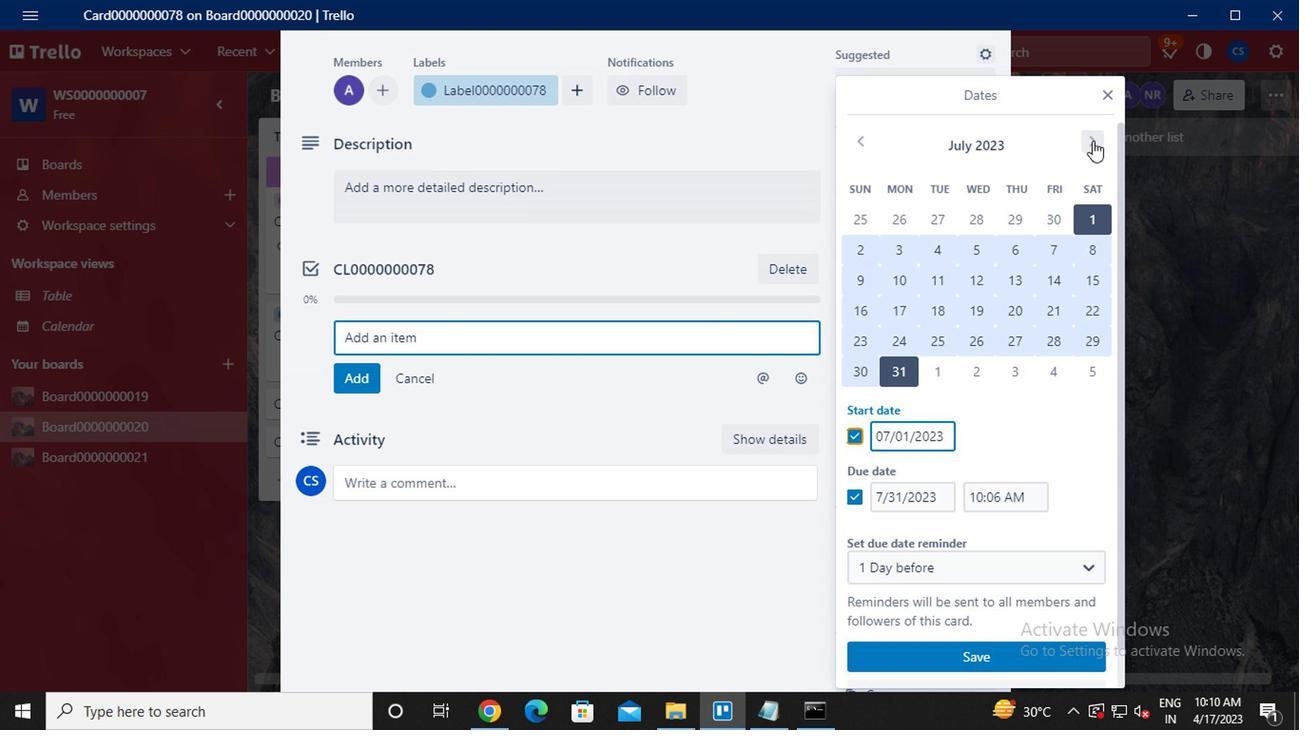 
Action: Mouse pressed left at (1088, 143)
Screenshot: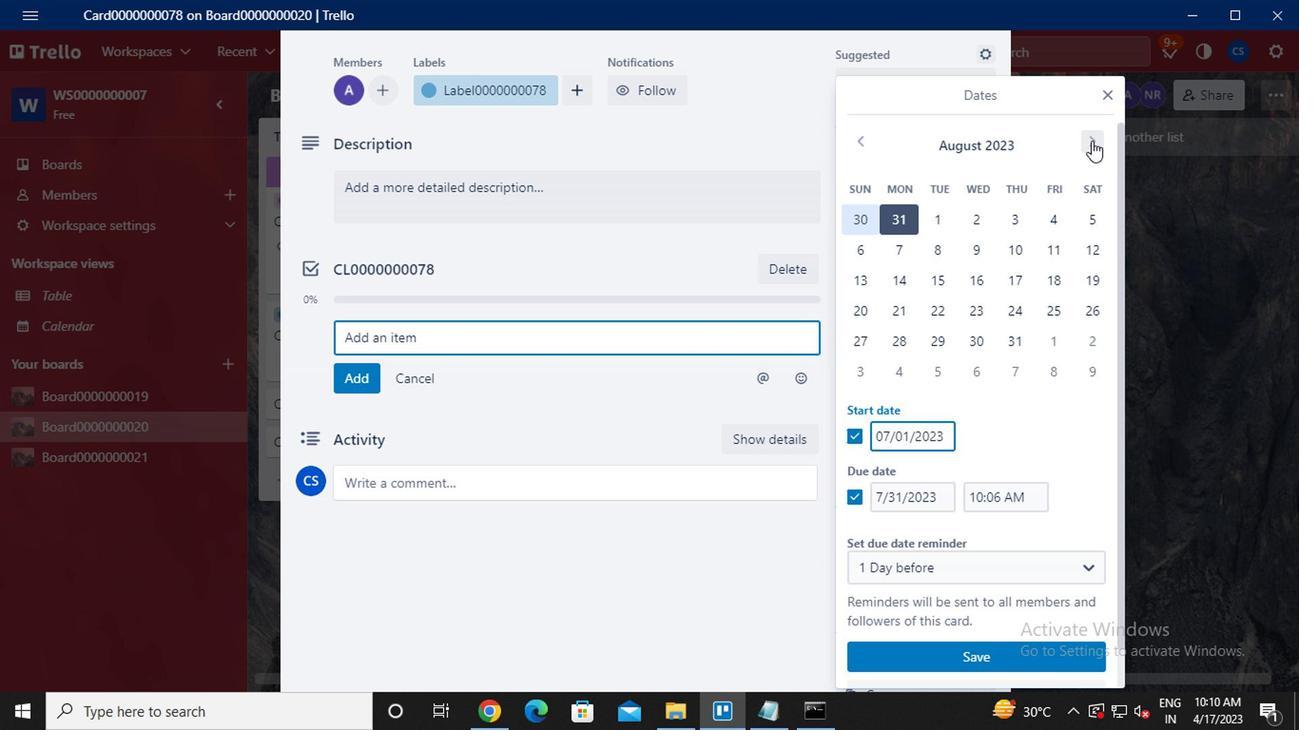 
Action: Mouse moved to (1058, 223)
Screenshot: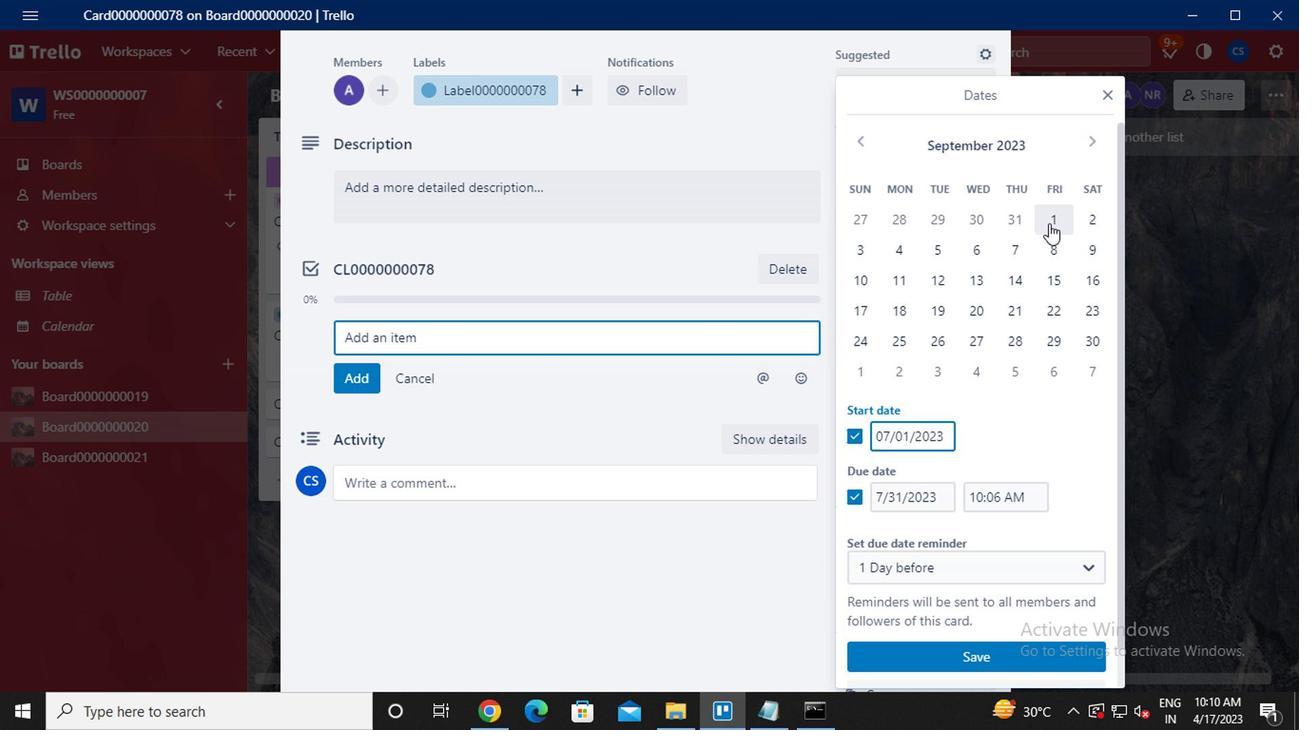 
Action: Mouse pressed left at (1058, 223)
Screenshot: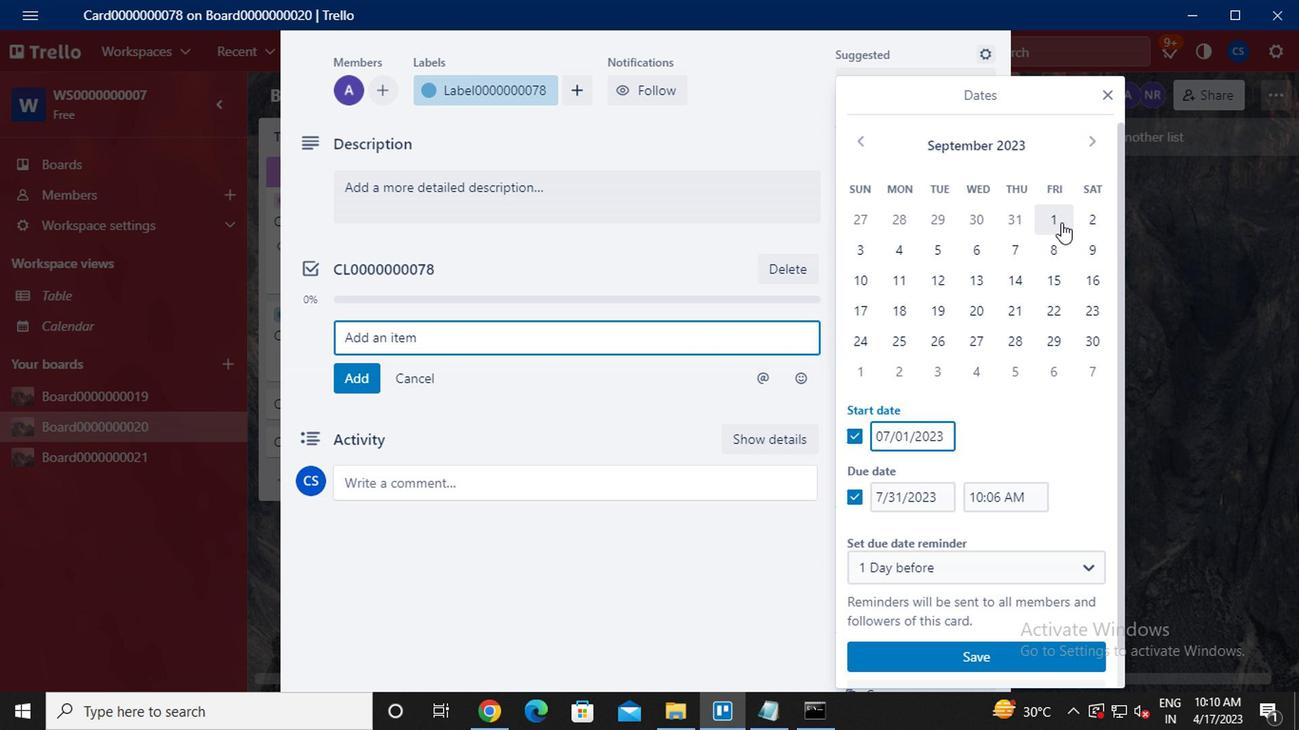 
Action: Mouse moved to (1083, 339)
Screenshot: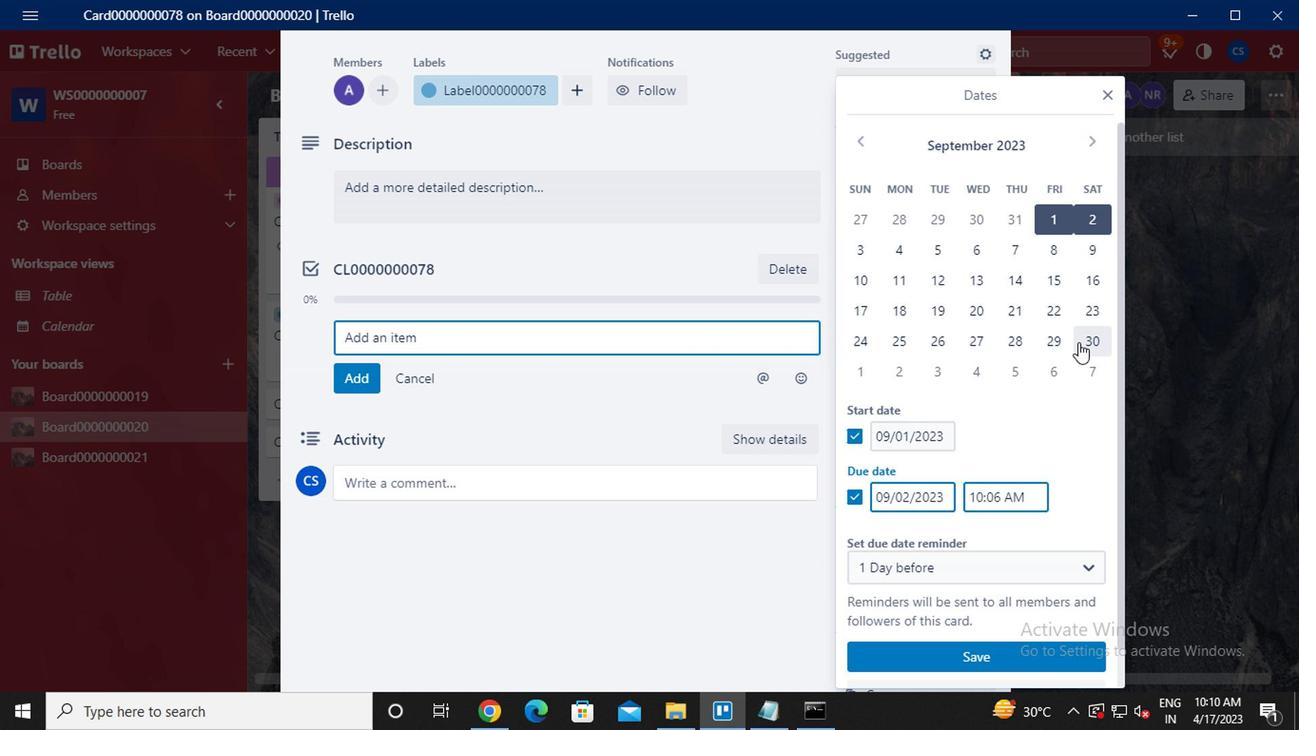 
Action: Mouse pressed left at (1083, 339)
Screenshot: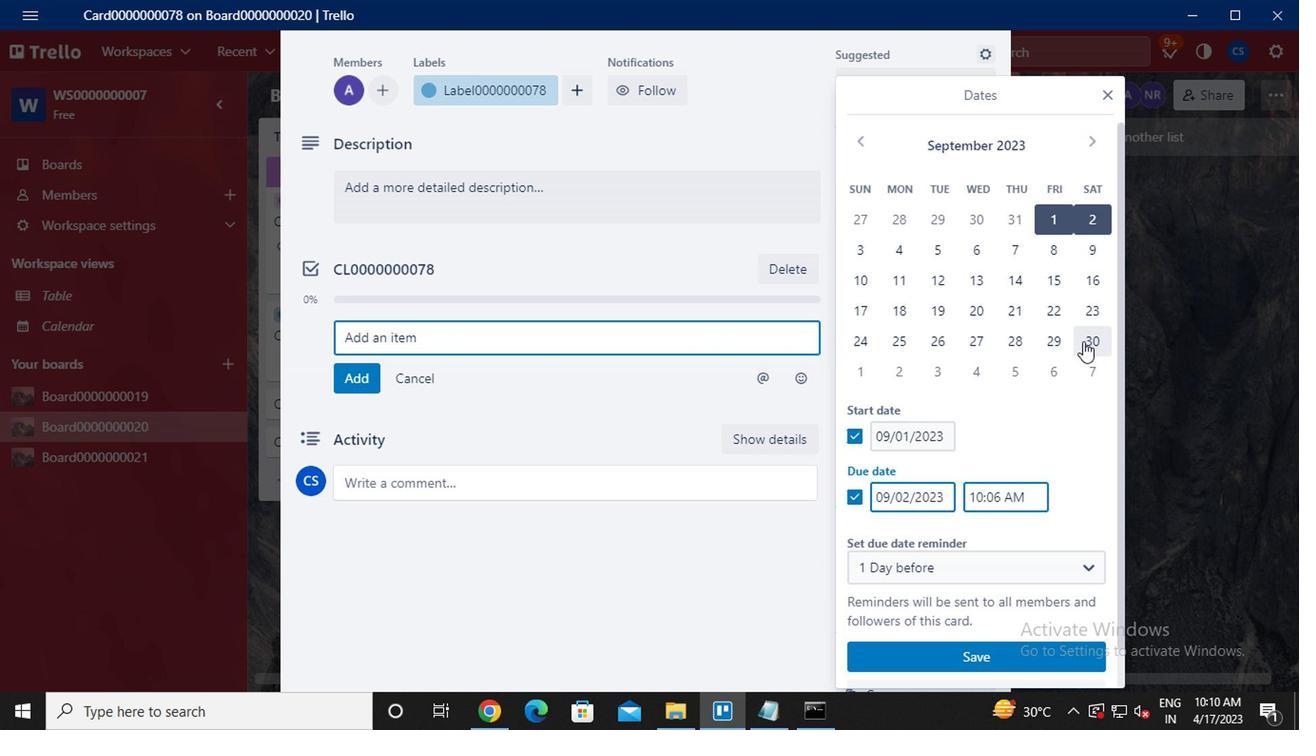 
Action: Mouse moved to (969, 652)
Screenshot: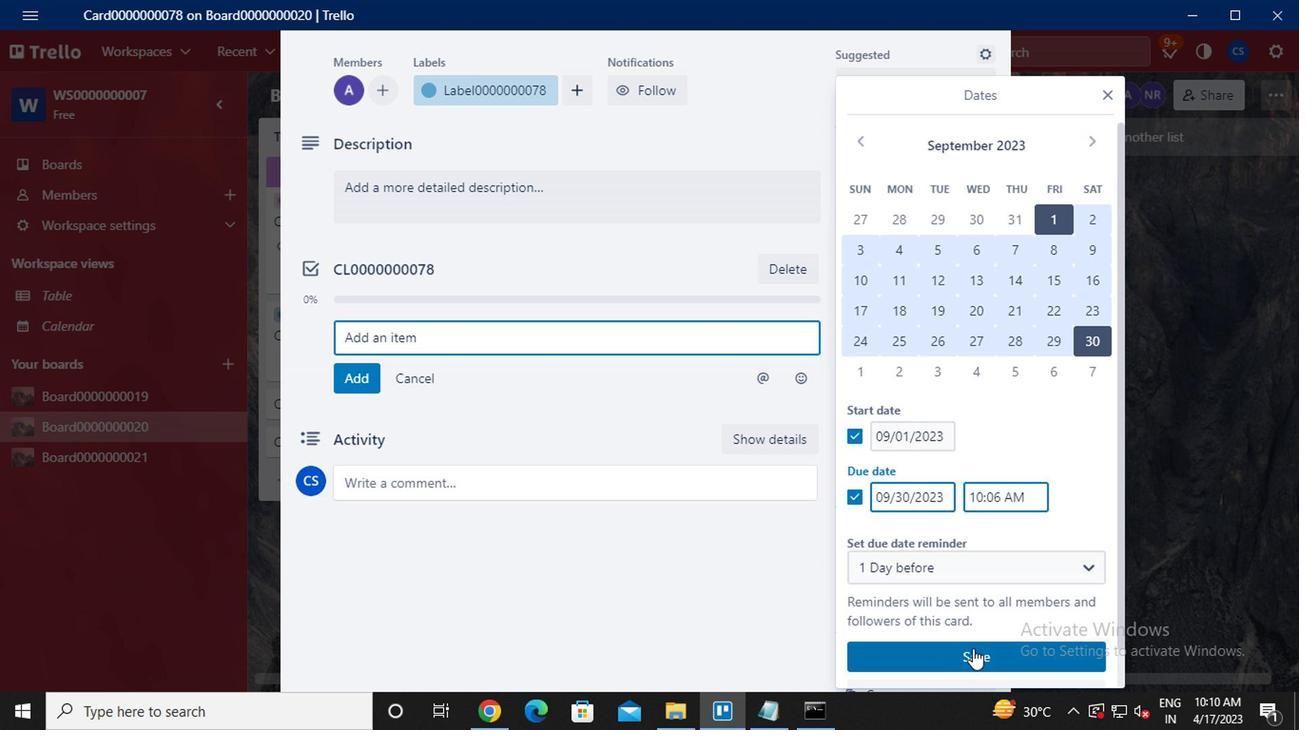 
Action: Mouse pressed left at (969, 652)
Screenshot: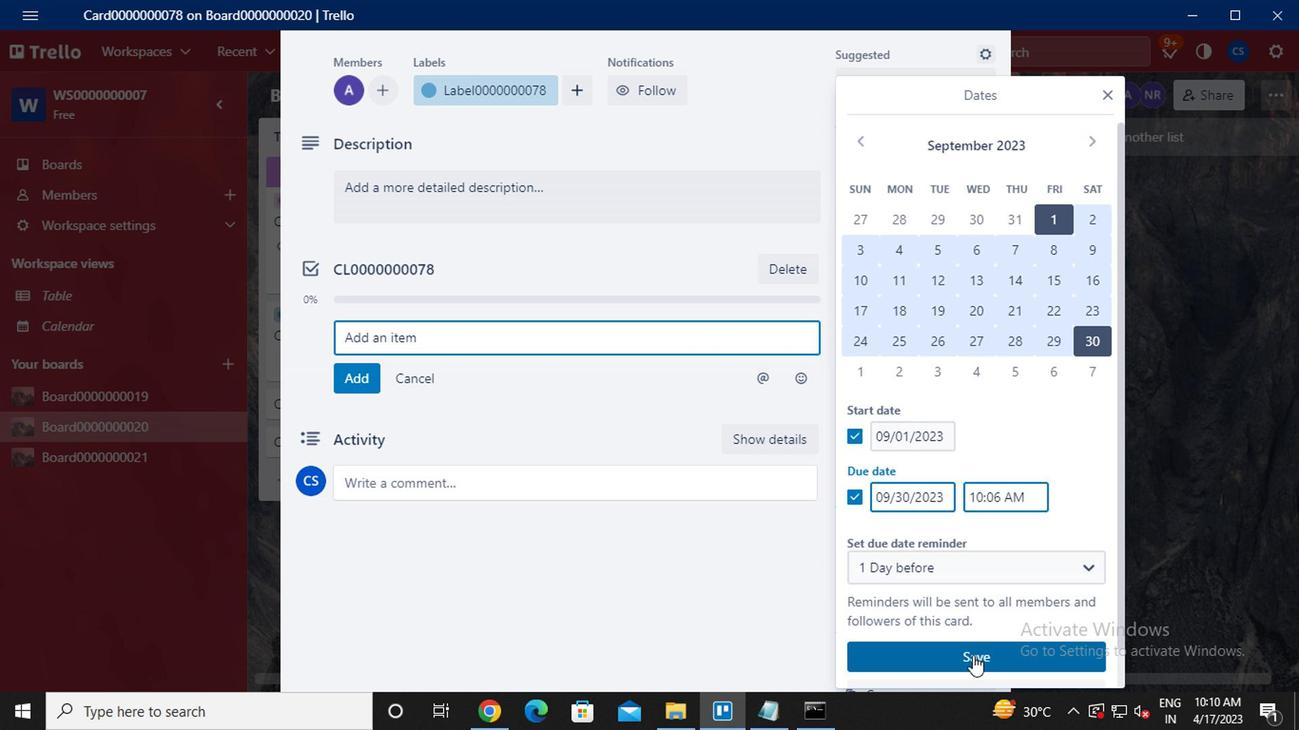 
Action: Mouse moved to (816, 512)
Screenshot: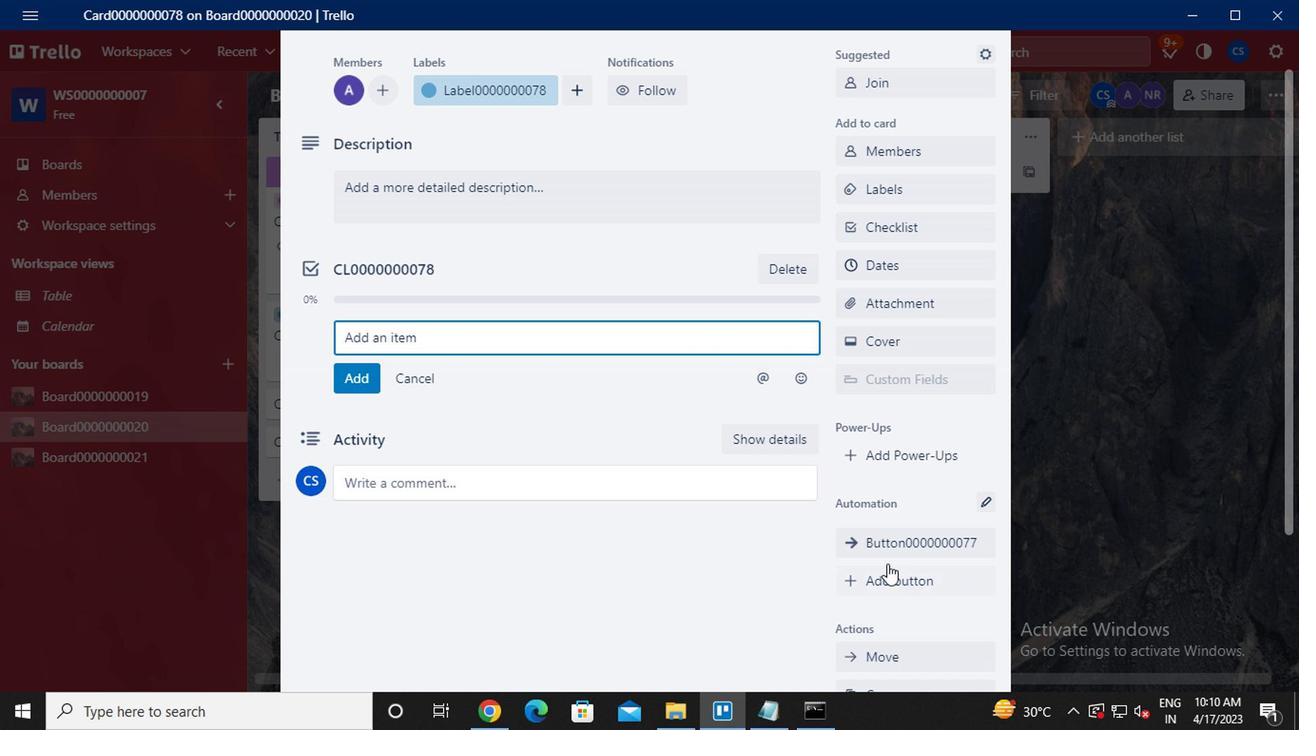 
